 Task: Create a due date automation trigger when advanced on, on the monday after a card is due add basic assigned only to member @aryan at 11:00 AM.
Action: Mouse moved to (1096, 325)
Screenshot: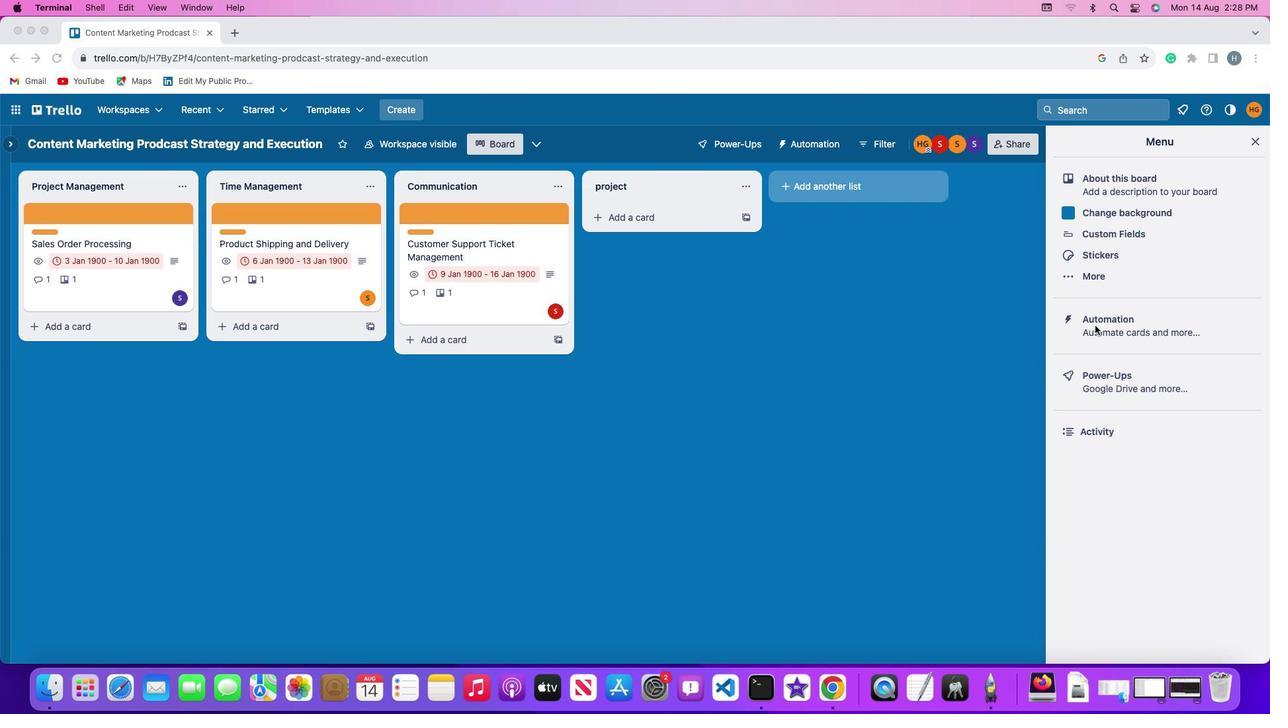 
Action: Mouse pressed left at (1096, 325)
Screenshot: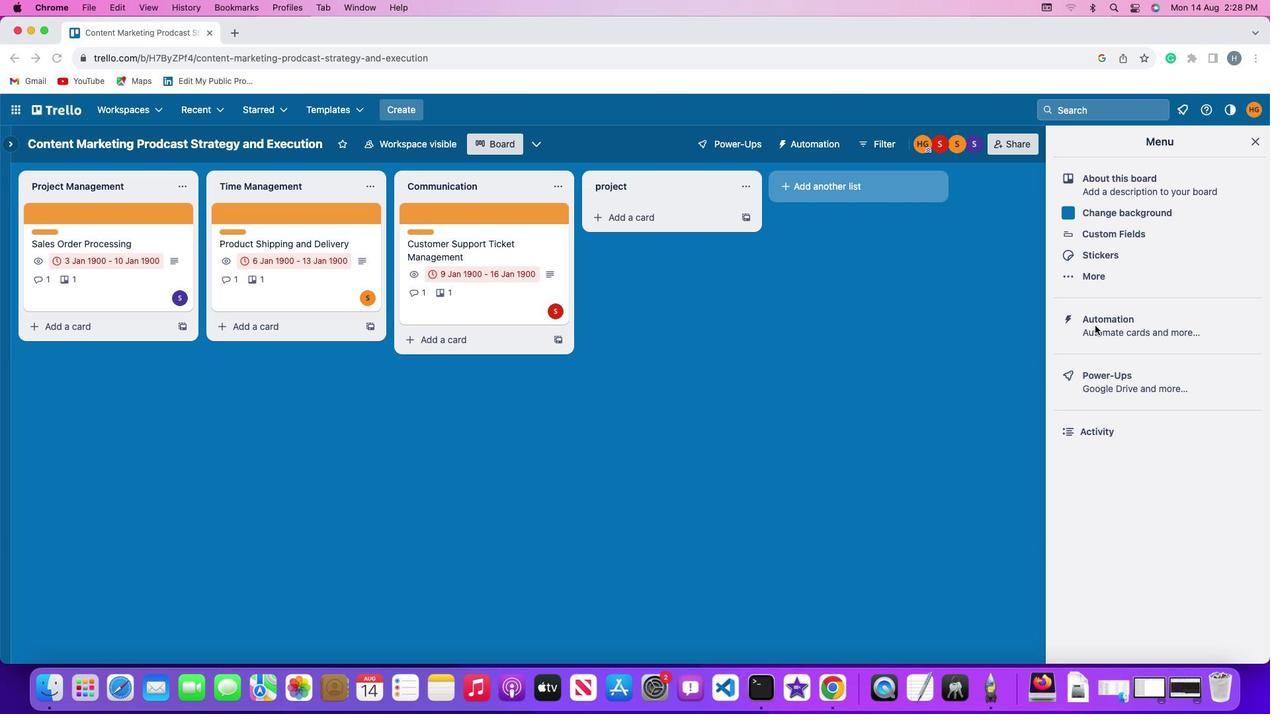 
Action: Mouse pressed left at (1096, 325)
Screenshot: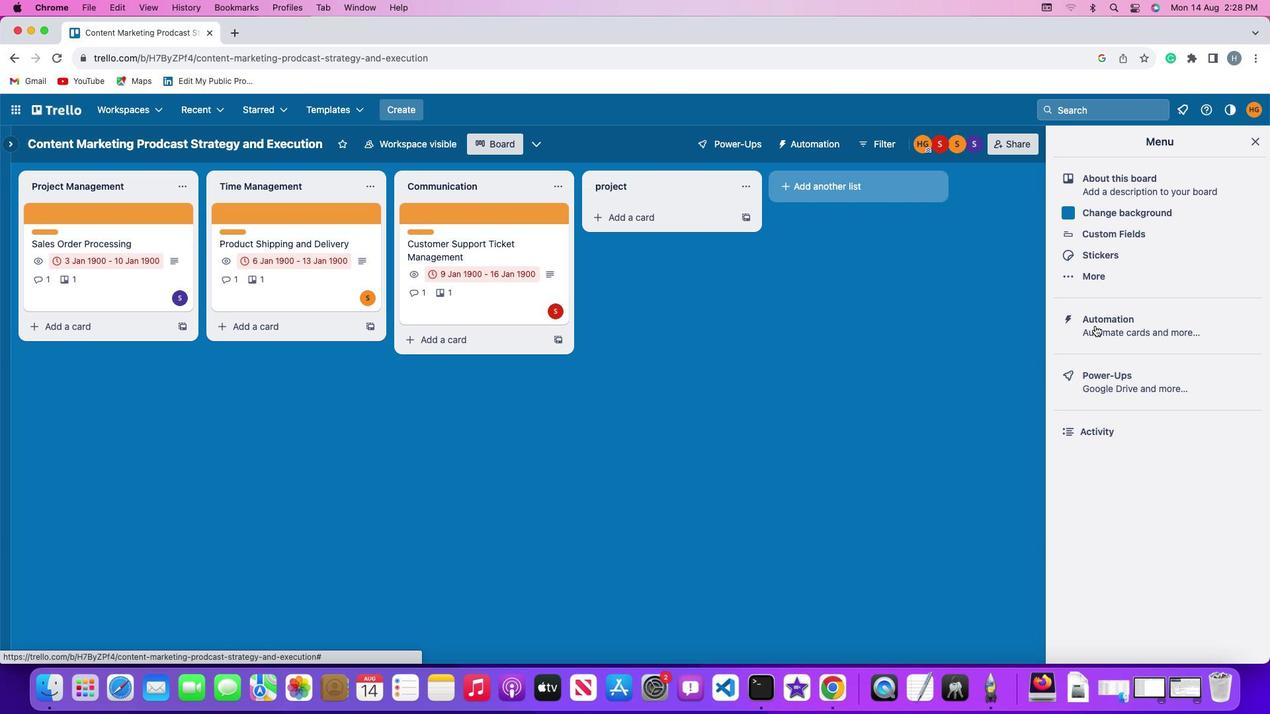 
Action: Mouse moved to (102, 319)
Screenshot: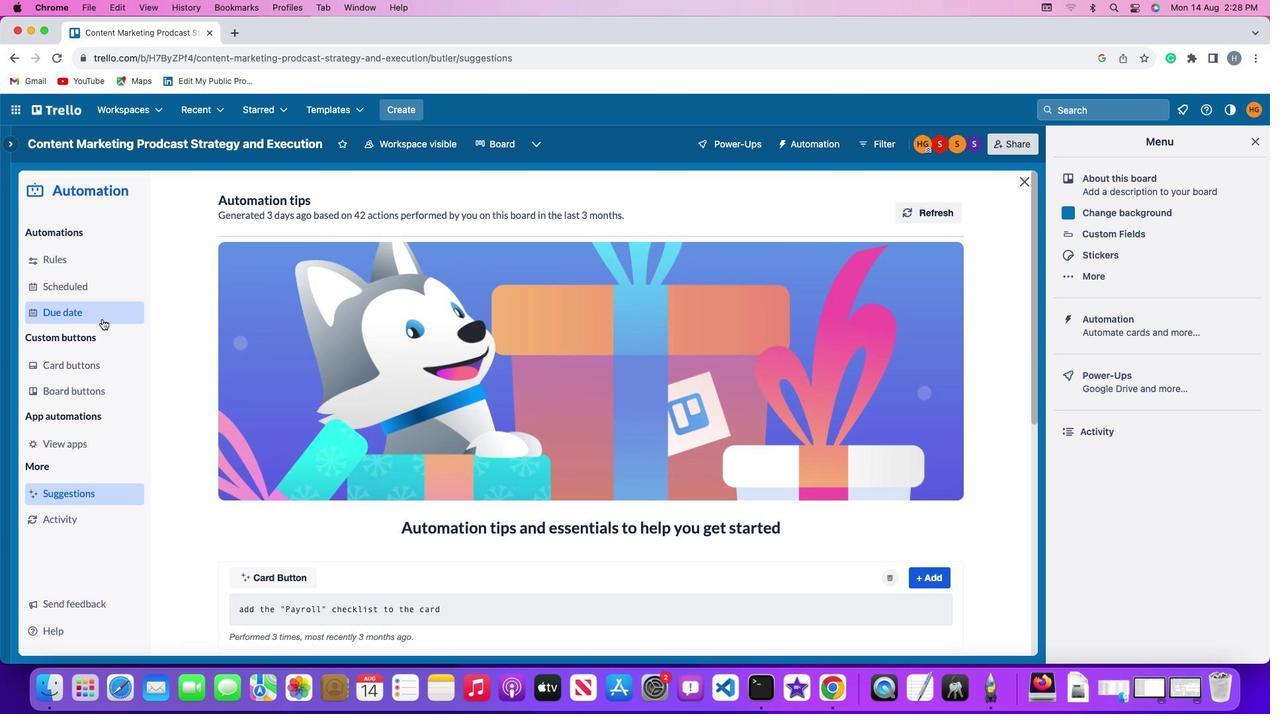 
Action: Mouse pressed left at (102, 319)
Screenshot: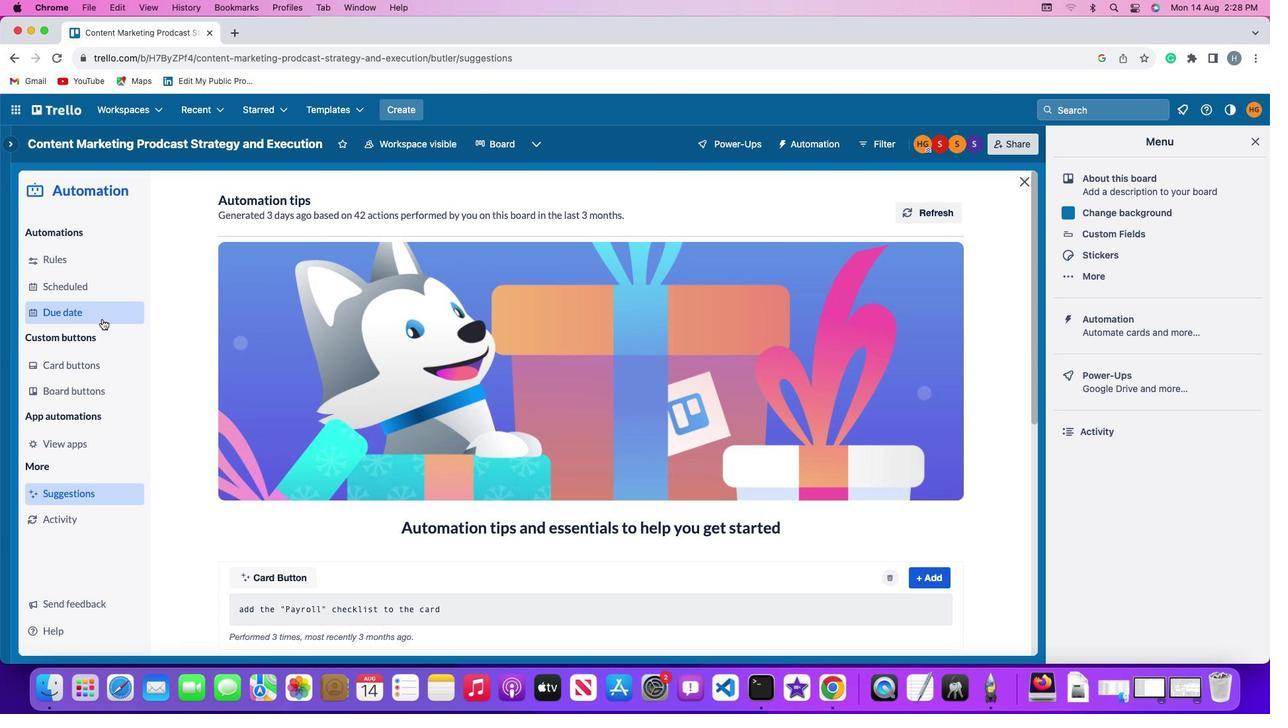 
Action: Mouse moved to (886, 203)
Screenshot: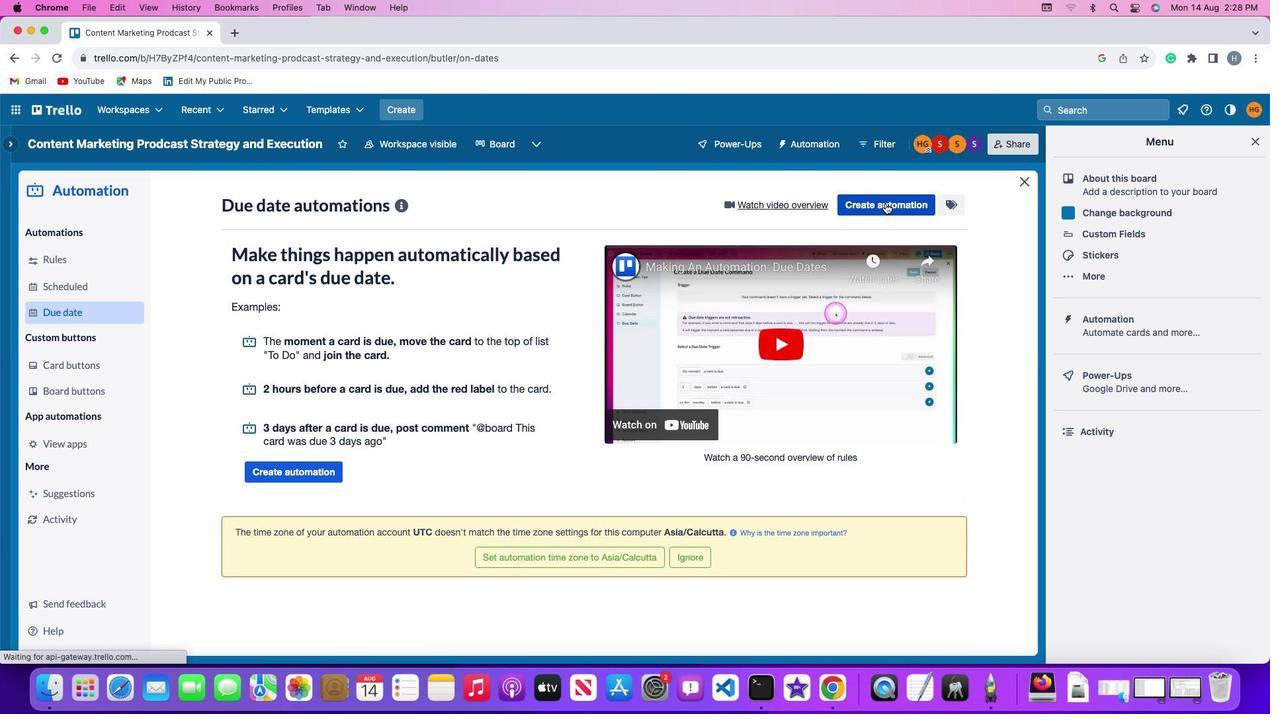 
Action: Mouse pressed left at (886, 203)
Screenshot: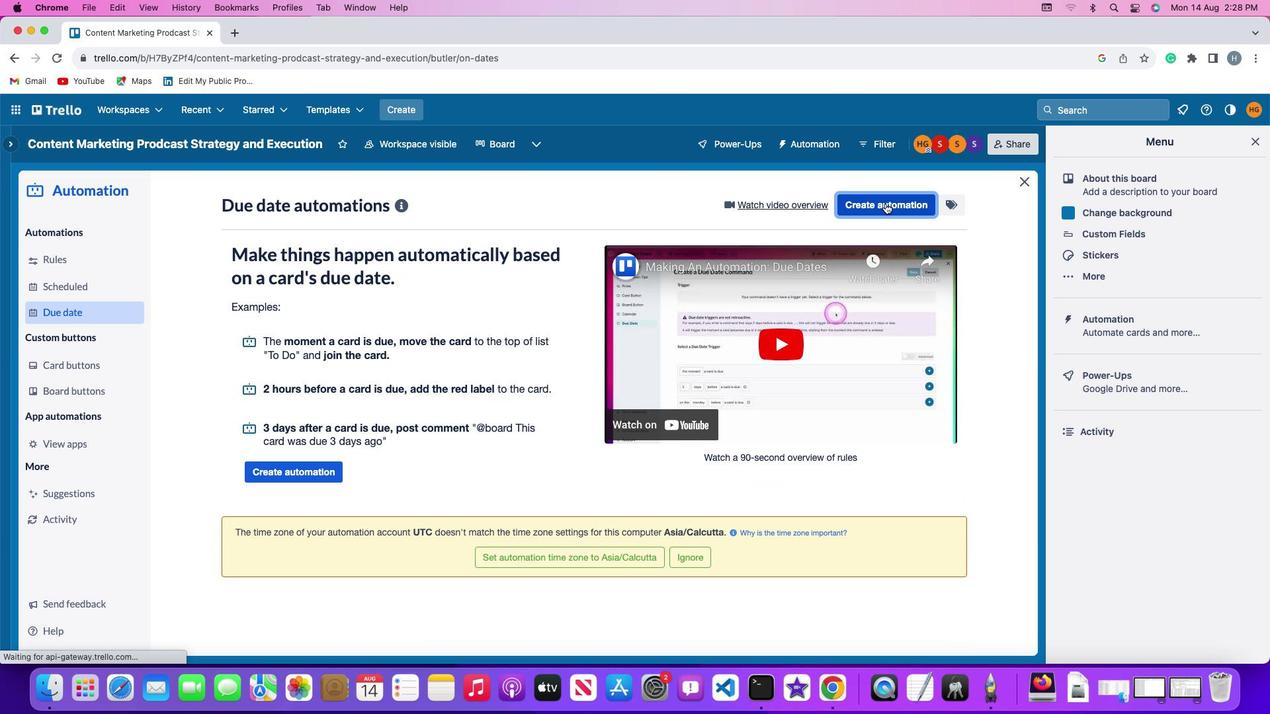 
Action: Mouse moved to (330, 335)
Screenshot: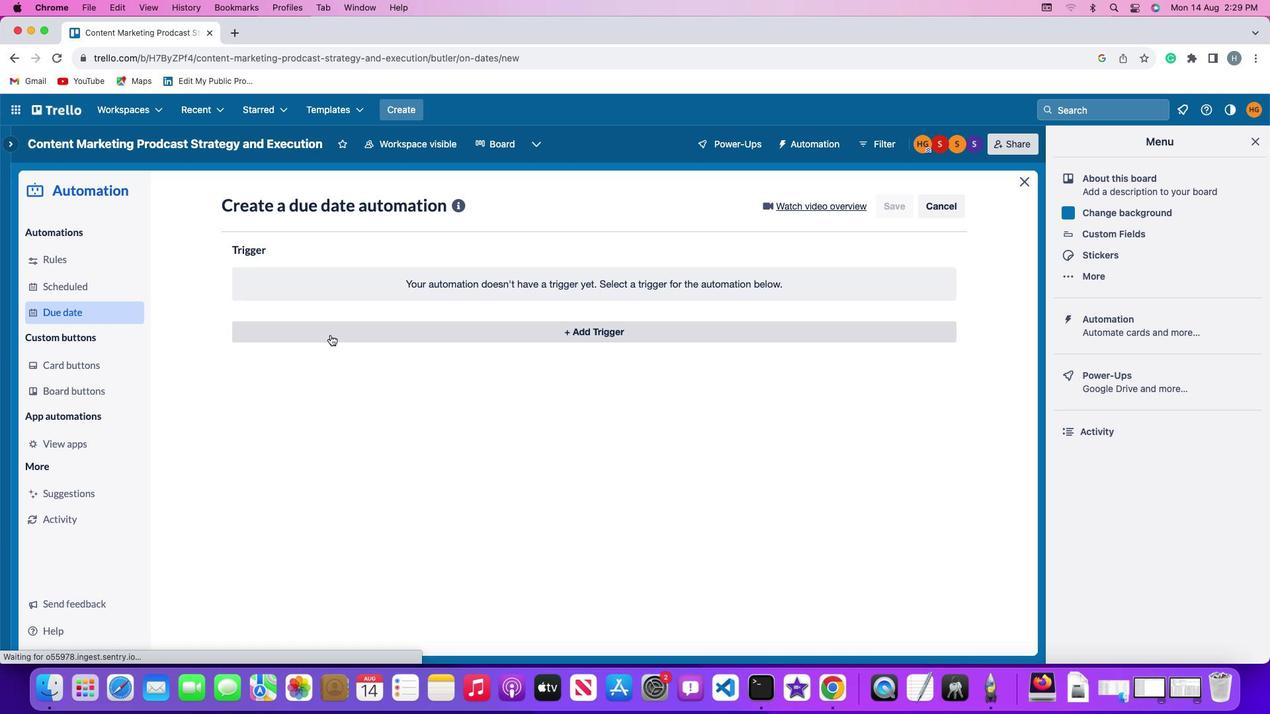 
Action: Mouse pressed left at (330, 335)
Screenshot: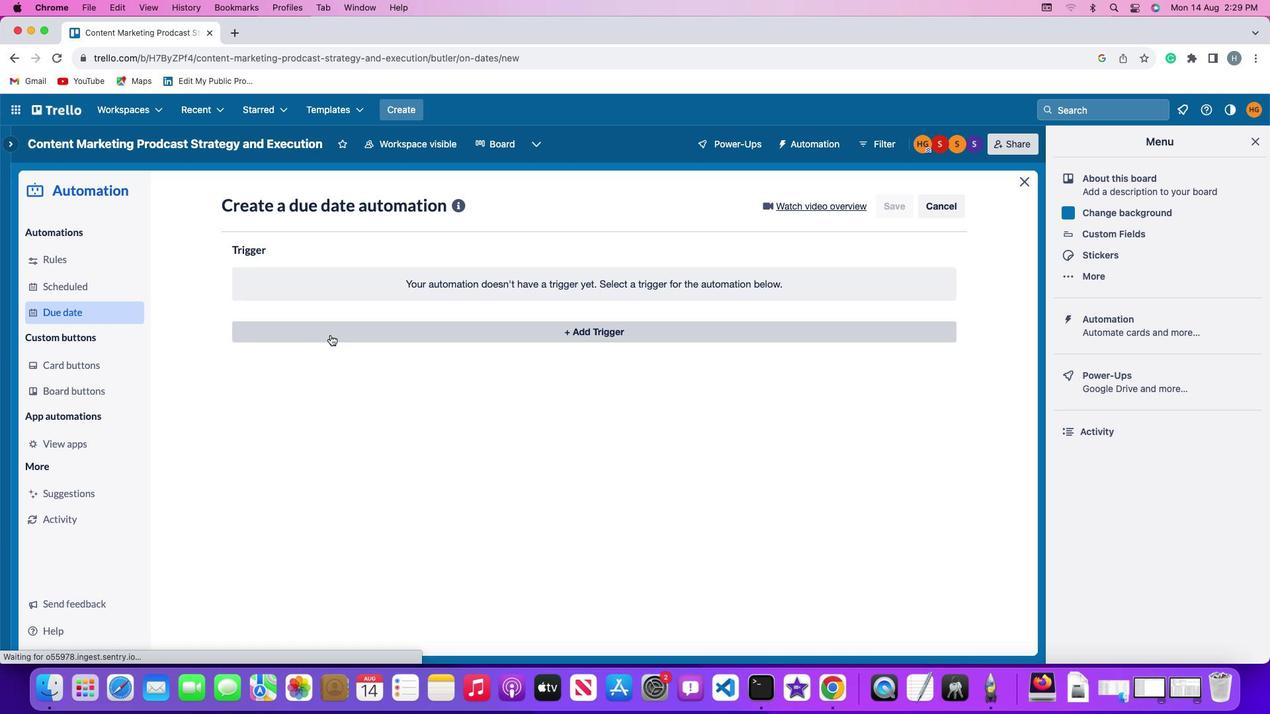 
Action: Mouse moved to (281, 580)
Screenshot: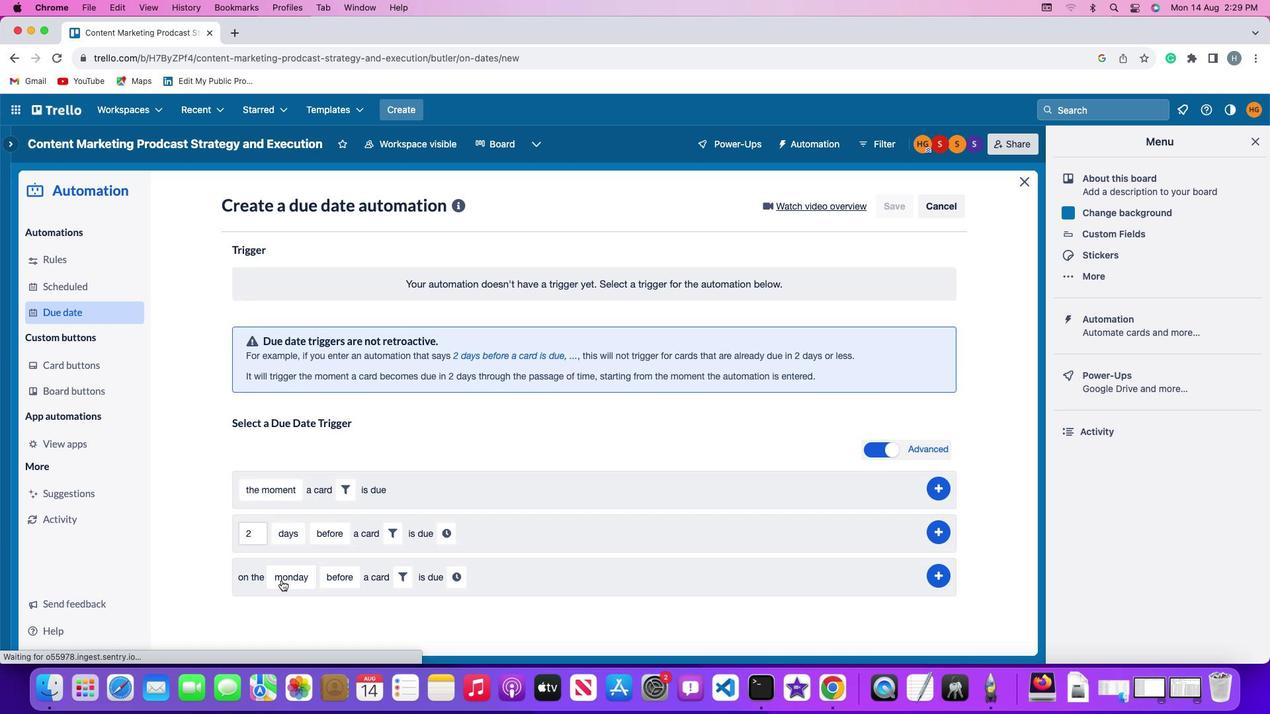 
Action: Mouse pressed left at (281, 580)
Screenshot: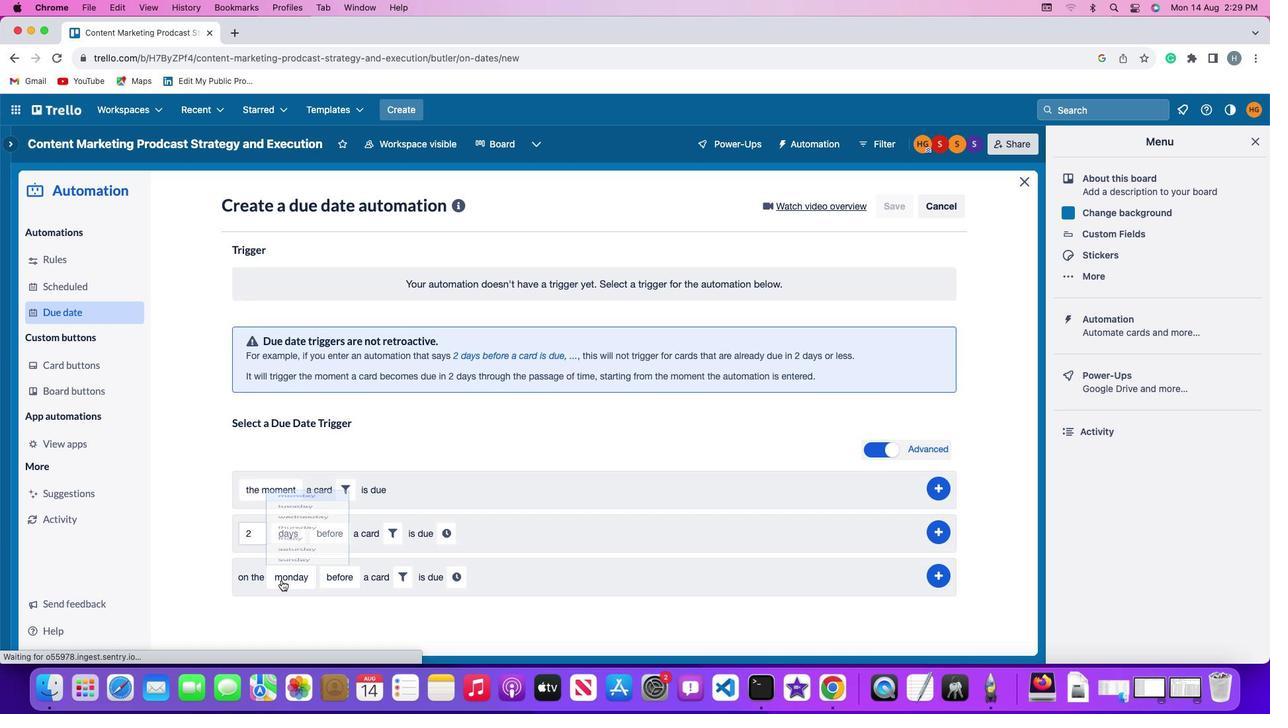 
Action: Mouse moved to (314, 389)
Screenshot: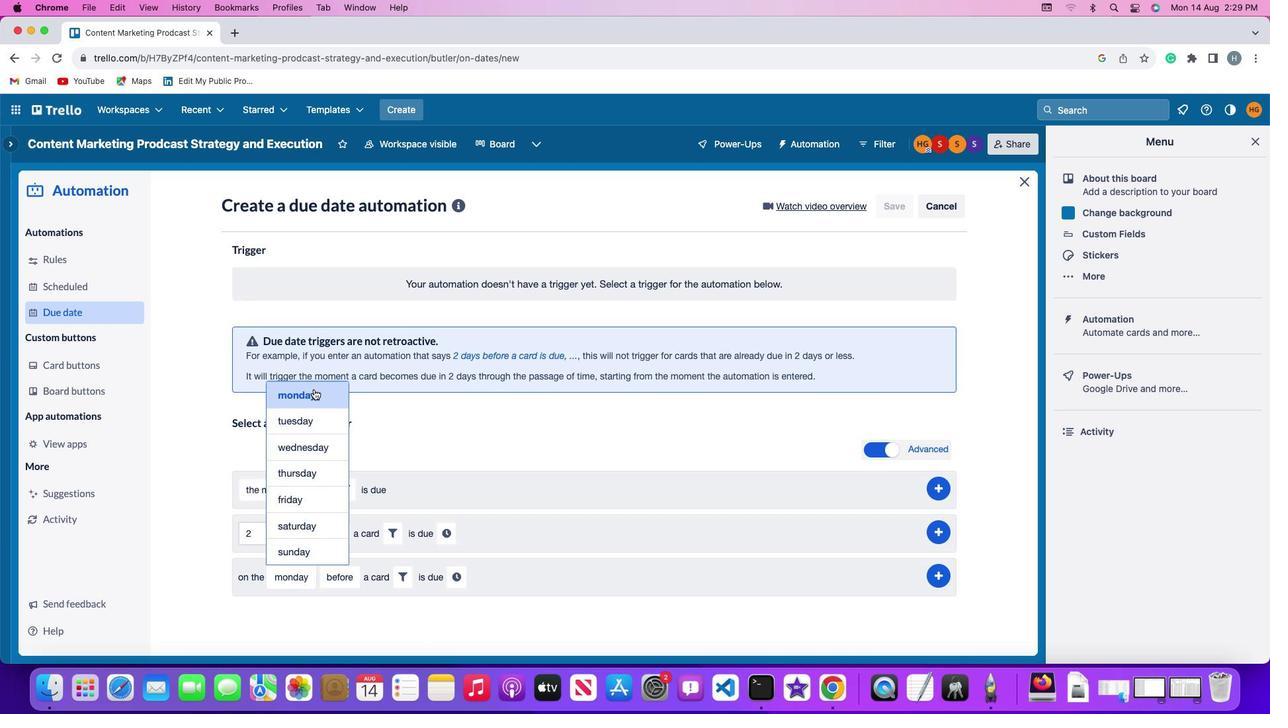 
Action: Mouse pressed left at (314, 389)
Screenshot: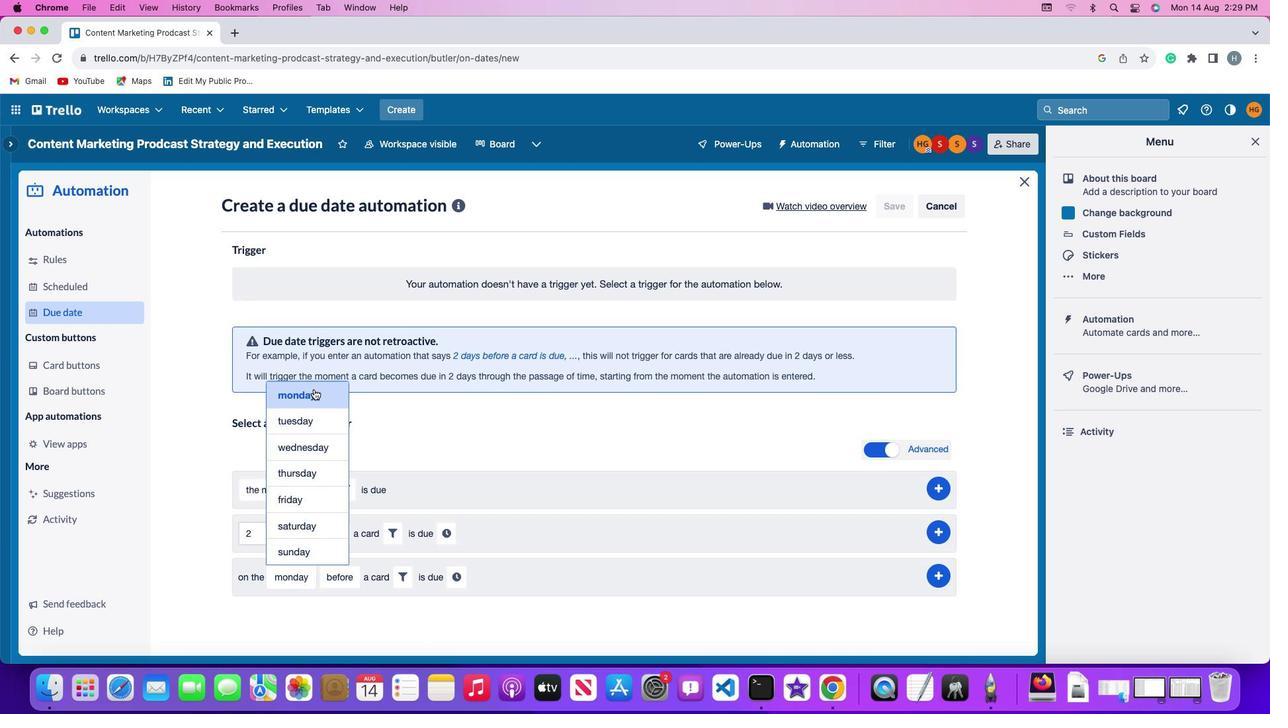 
Action: Mouse moved to (332, 570)
Screenshot: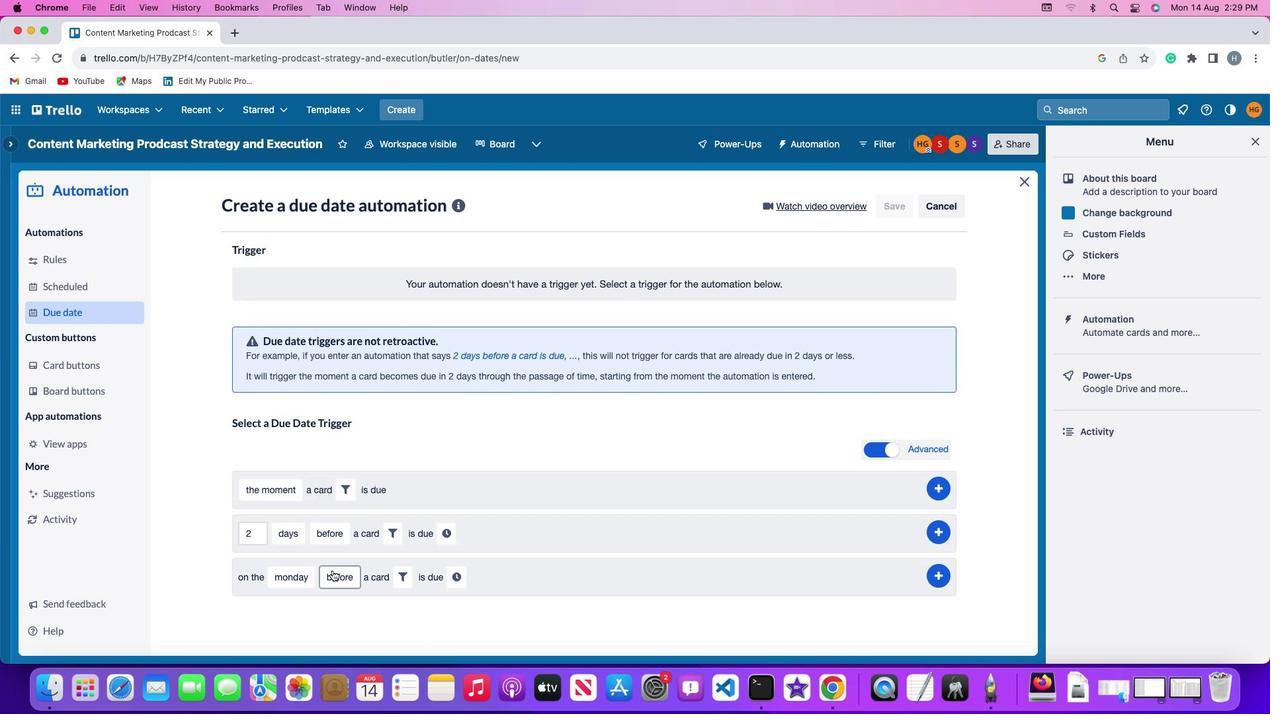 
Action: Mouse pressed left at (332, 570)
Screenshot: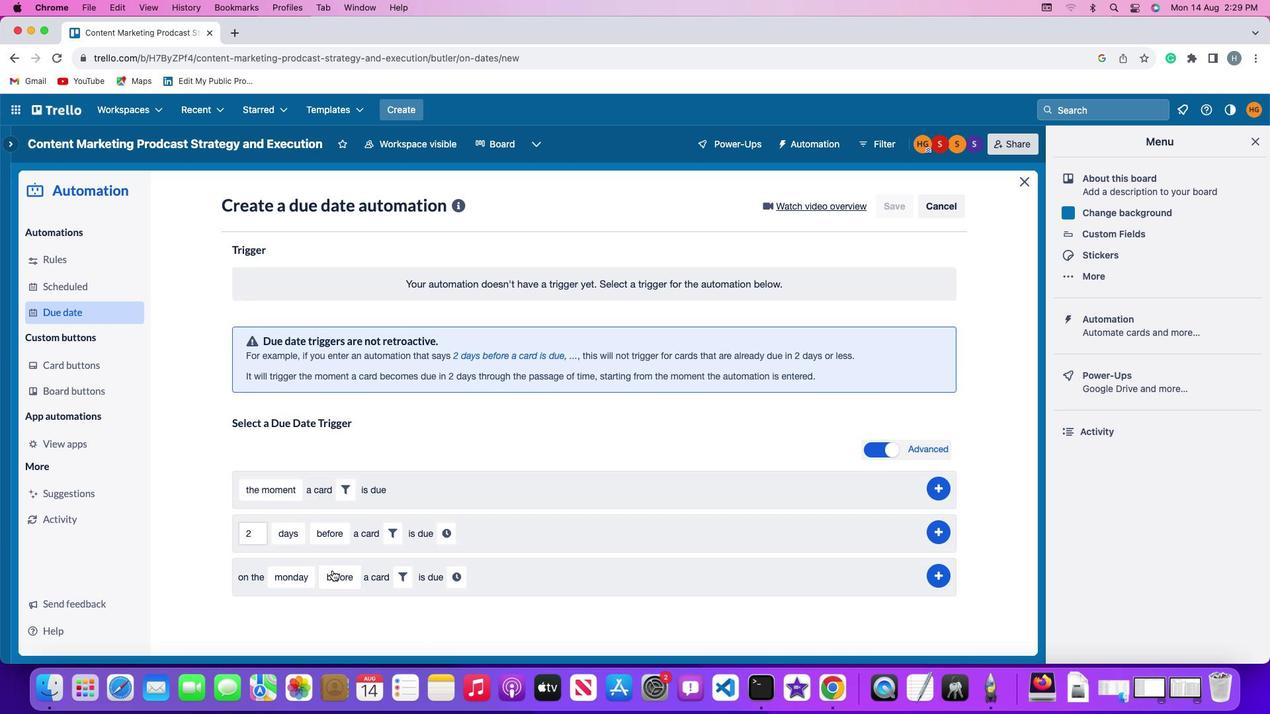 
Action: Mouse moved to (353, 503)
Screenshot: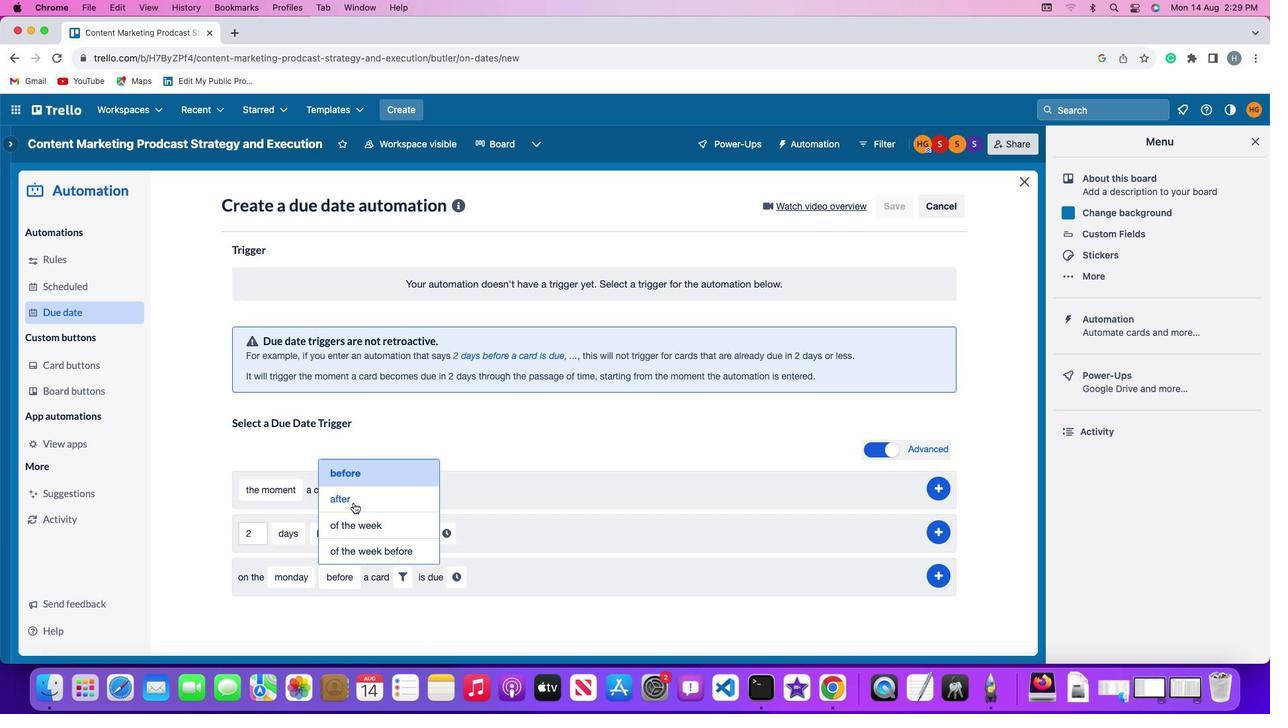 
Action: Mouse pressed left at (353, 503)
Screenshot: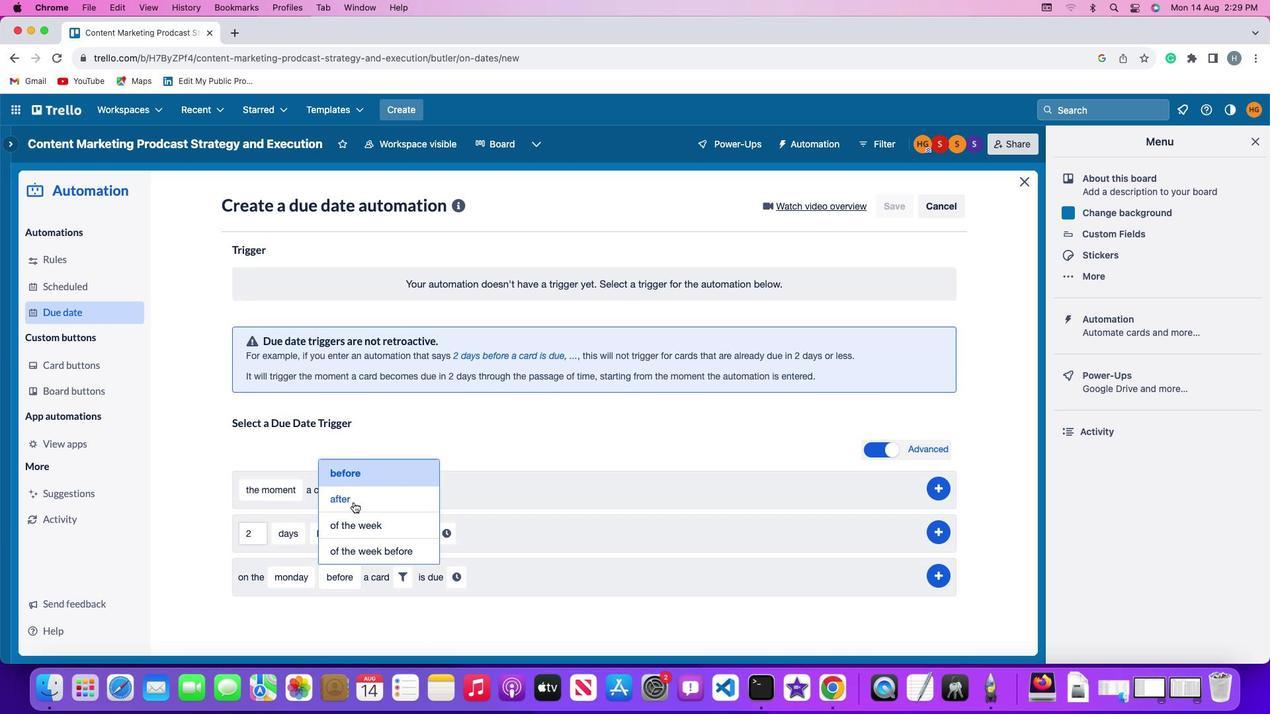 
Action: Mouse moved to (392, 584)
Screenshot: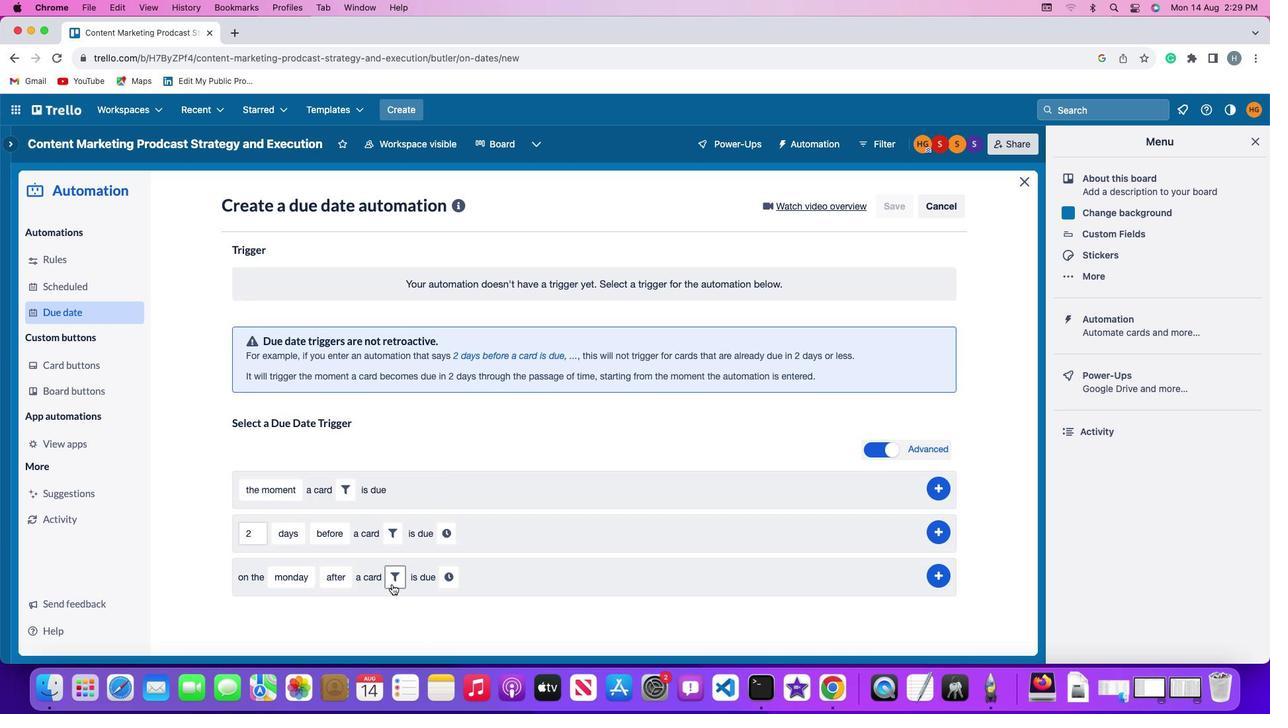 
Action: Mouse pressed left at (392, 584)
Screenshot: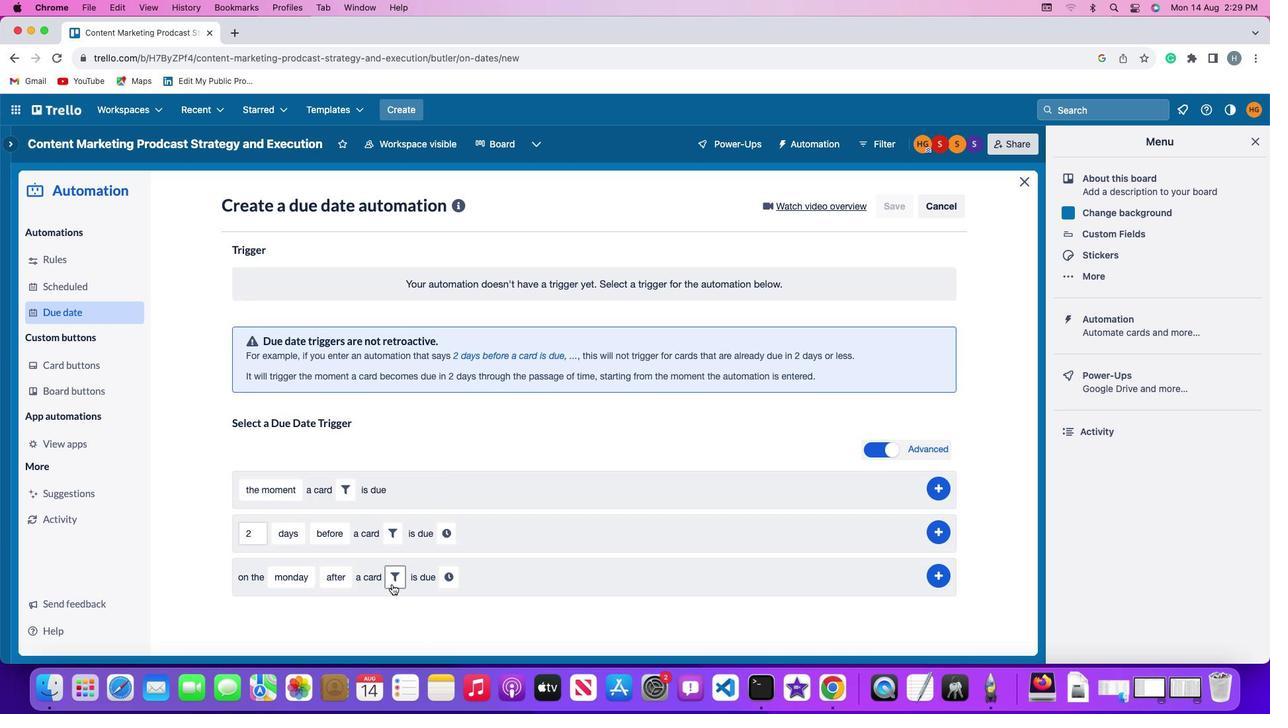 
Action: Mouse moved to (369, 624)
Screenshot: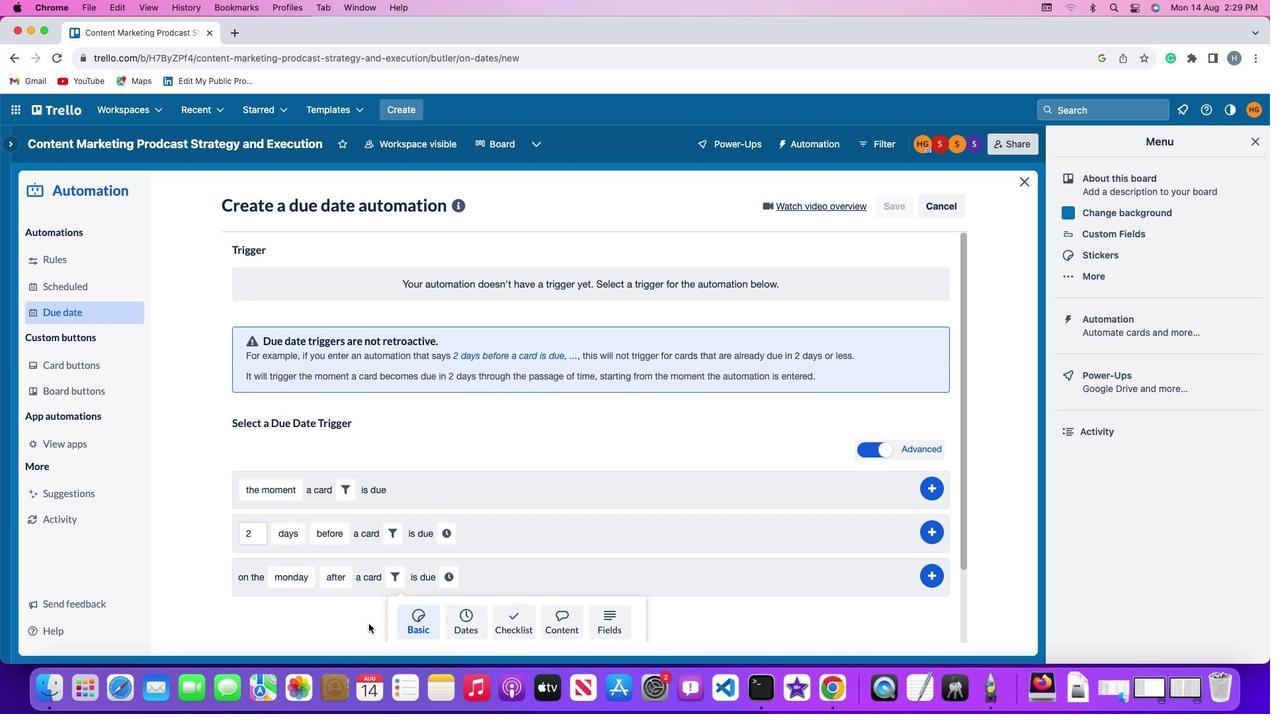 
Action: Mouse scrolled (369, 624) with delta (0, 0)
Screenshot: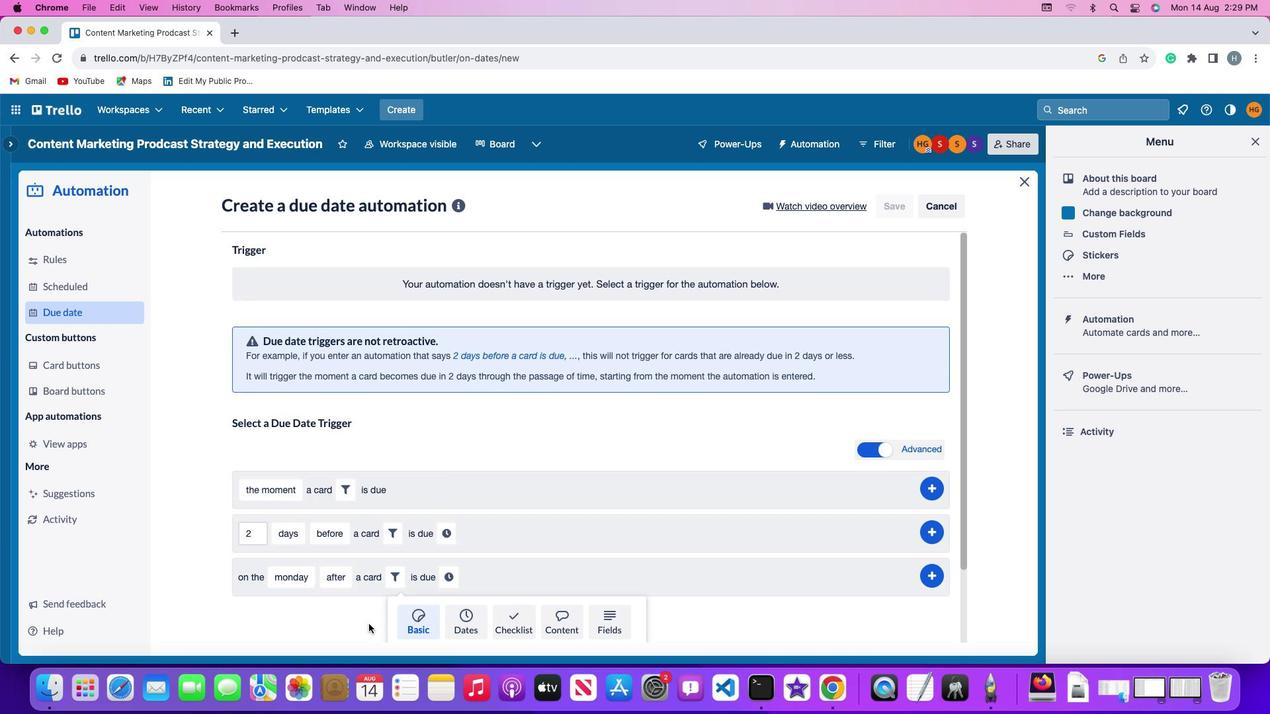
Action: Mouse scrolled (369, 624) with delta (0, 0)
Screenshot: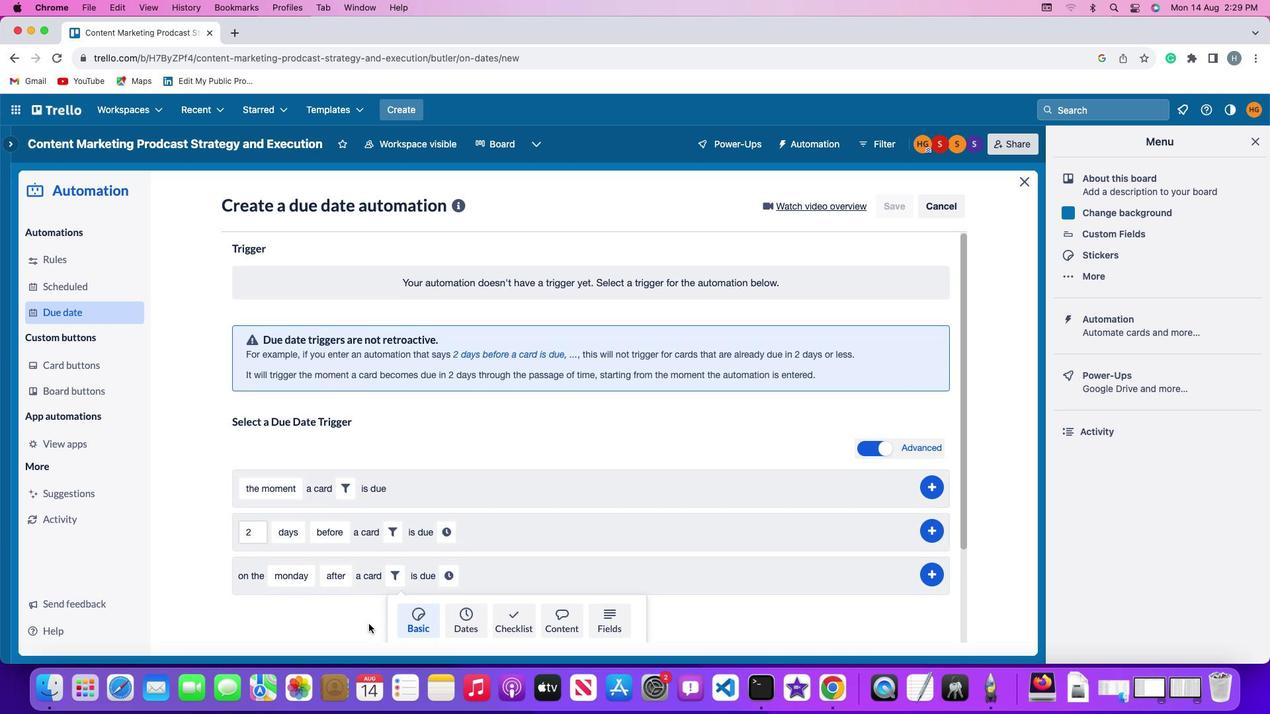 
Action: Mouse scrolled (369, 624) with delta (0, -1)
Screenshot: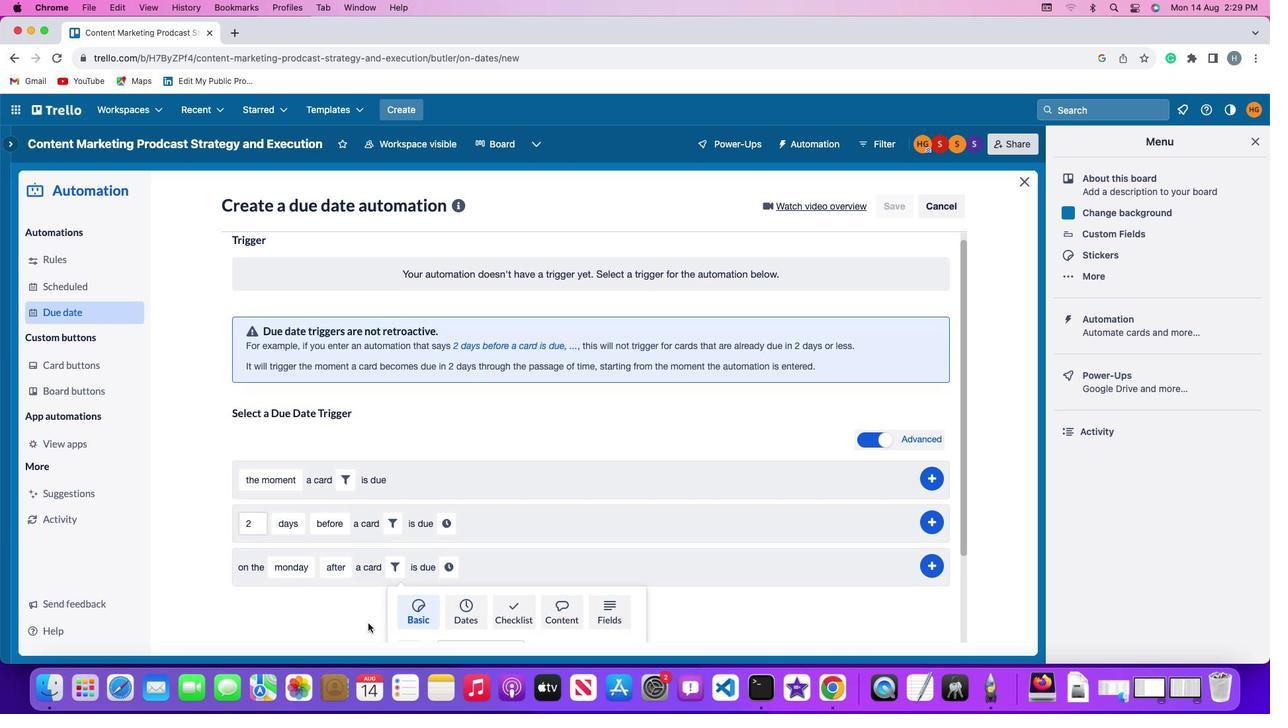 
Action: Mouse moved to (368, 622)
Screenshot: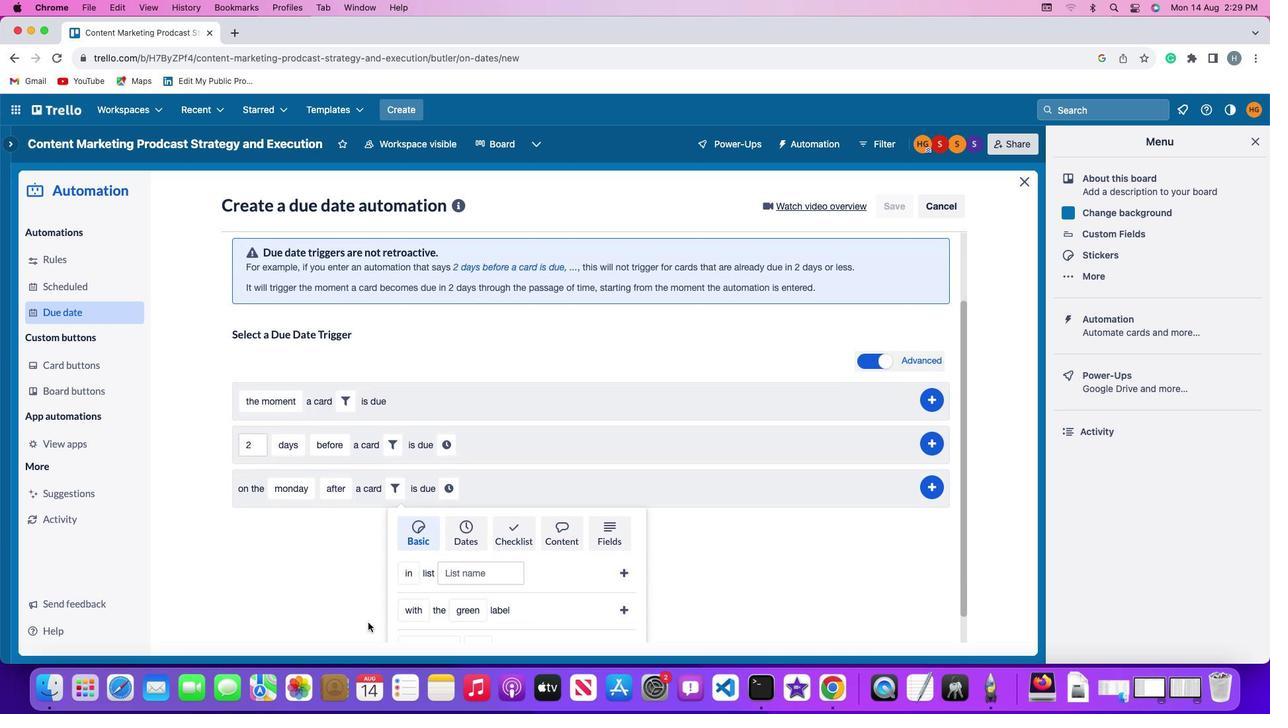 
Action: Mouse scrolled (368, 622) with delta (0, 0)
Screenshot: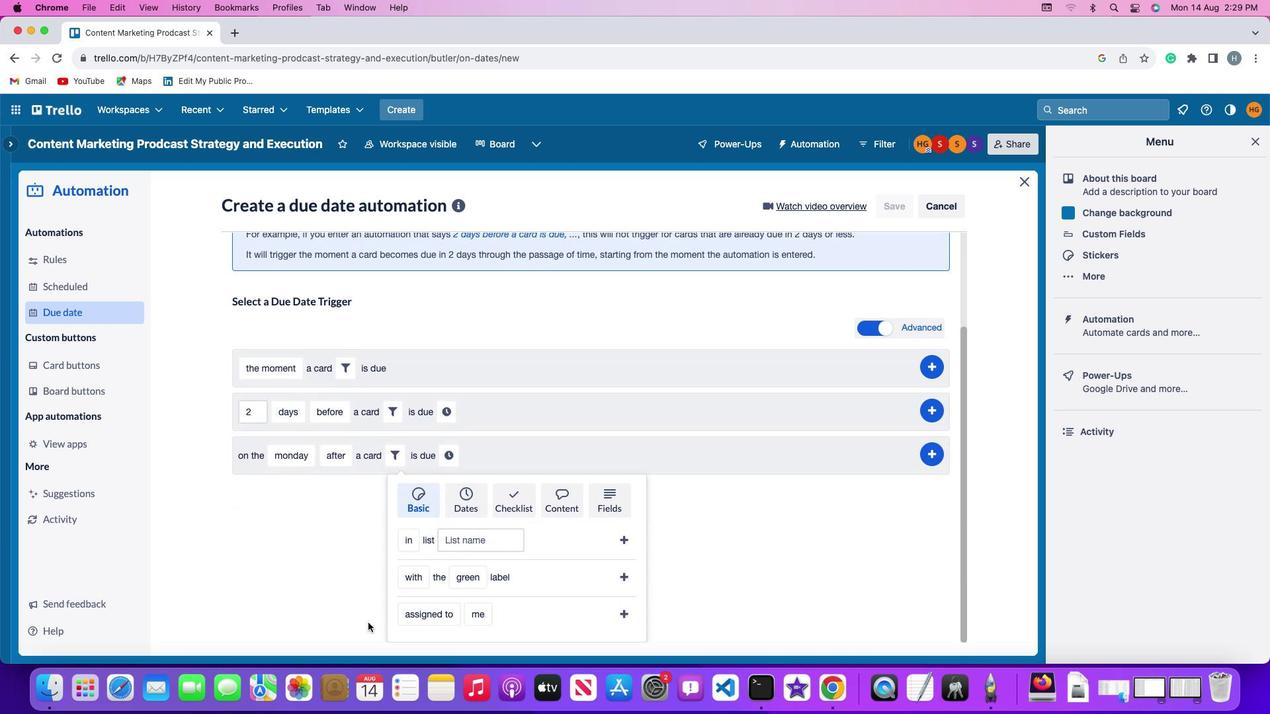 
Action: Mouse scrolled (368, 622) with delta (0, 0)
Screenshot: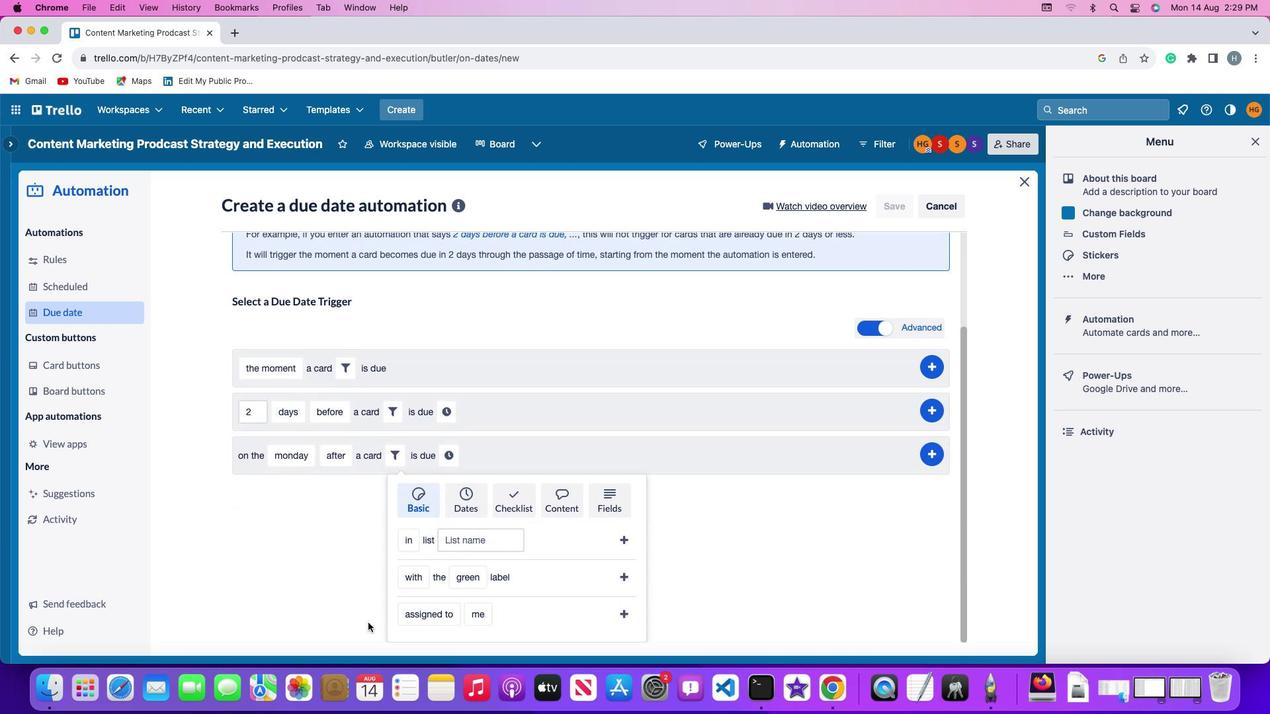 
Action: Mouse scrolled (368, 622) with delta (0, -1)
Screenshot: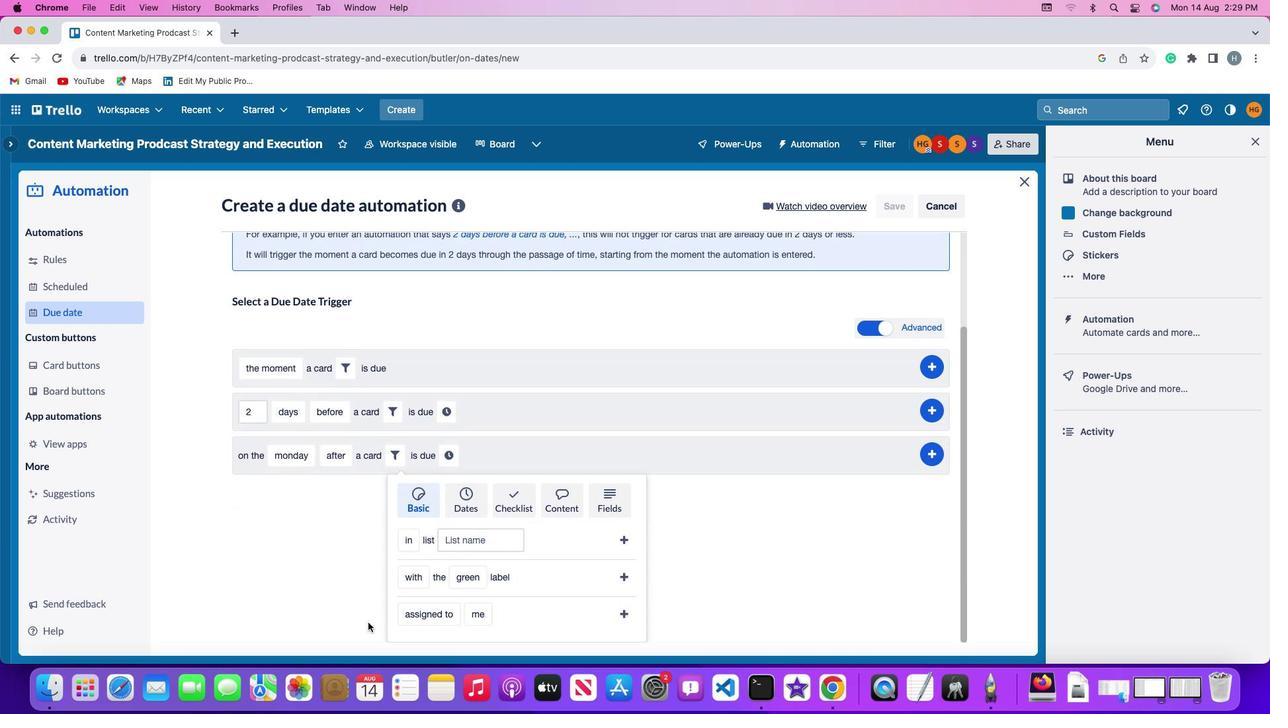 
Action: Mouse scrolled (368, 622) with delta (0, -3)
Screenshot: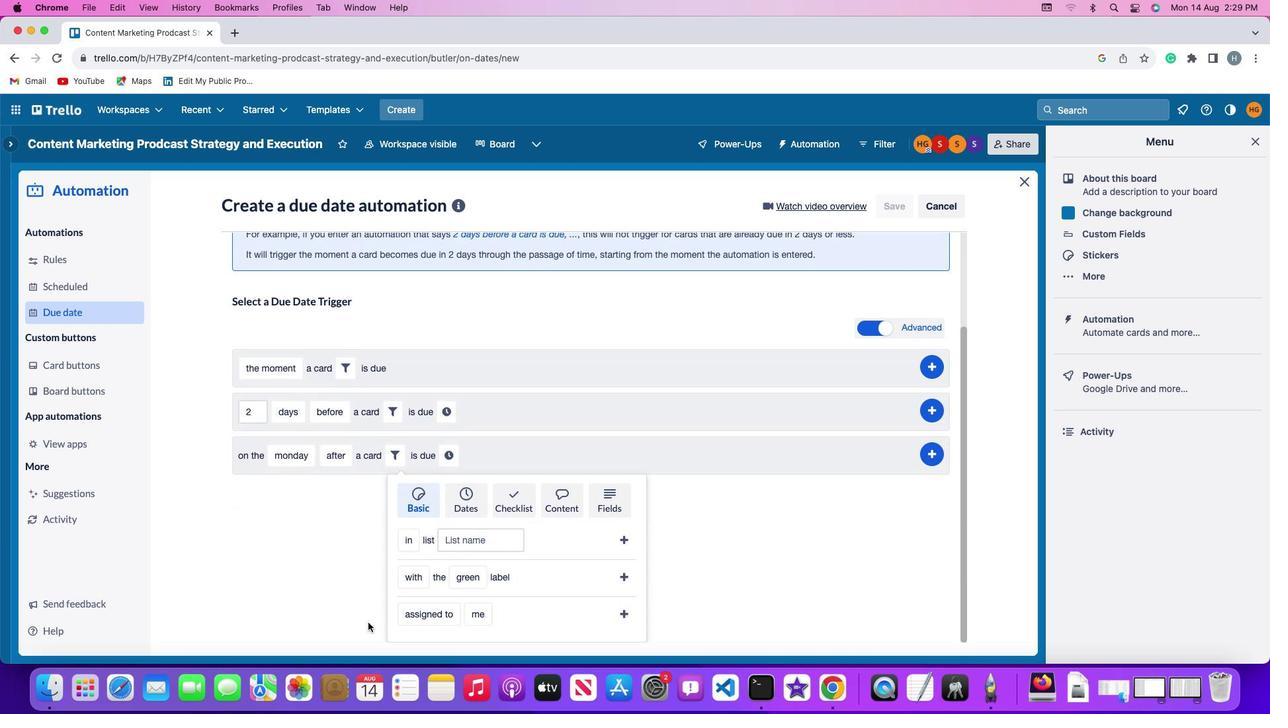 
Action: Mouse moved to (422, 616)
Screenshot: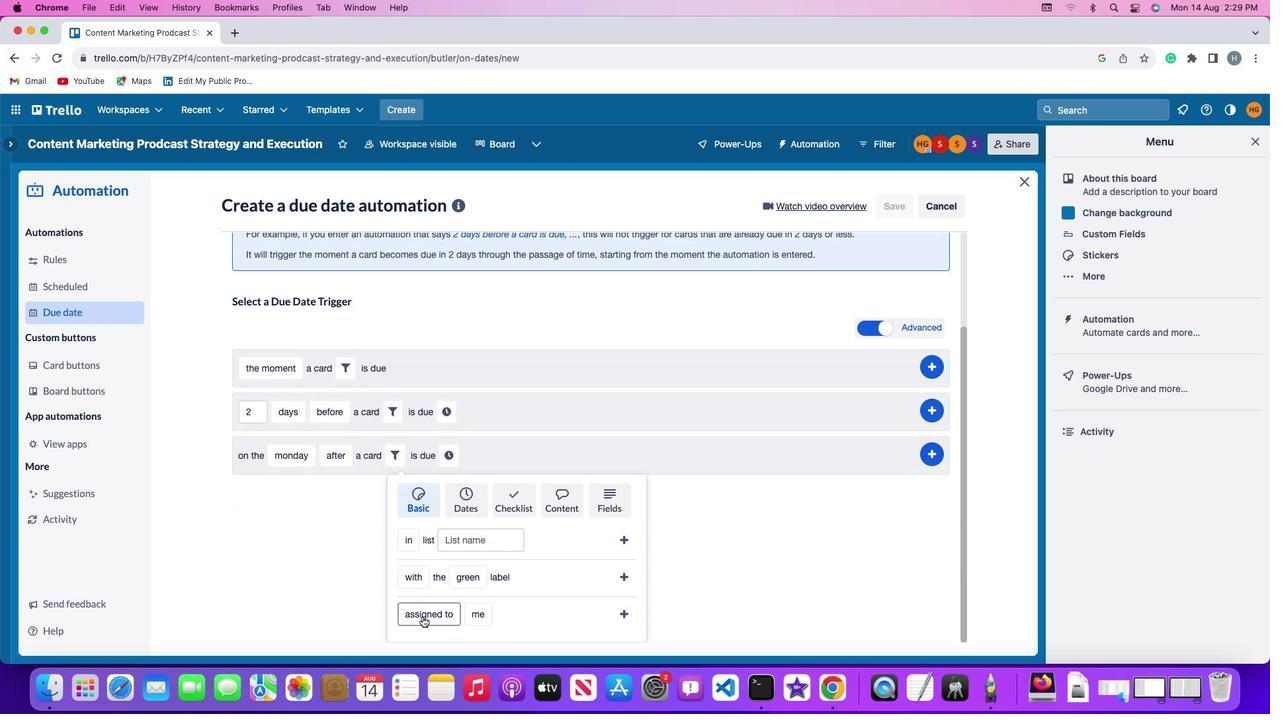 
Action: Mouse pressed left at (422, 616)
Screenshot: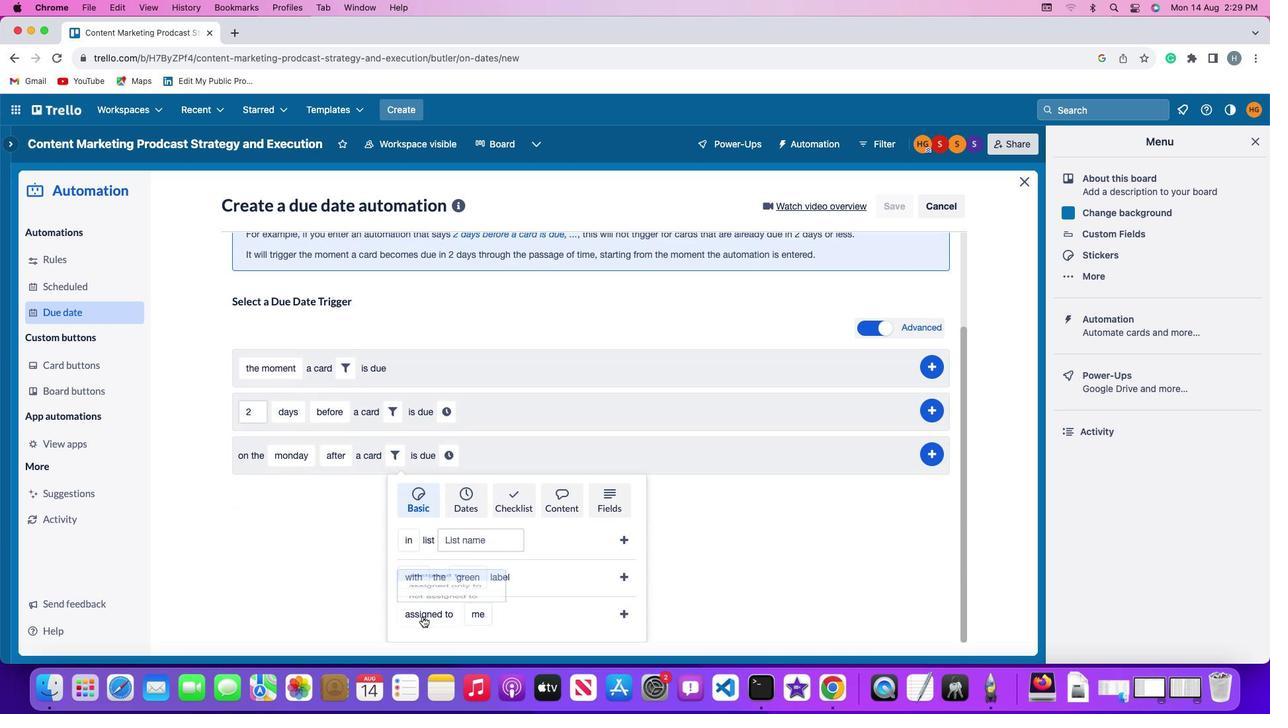 
Action: Mouse moved to (439, 559)
Screenshot: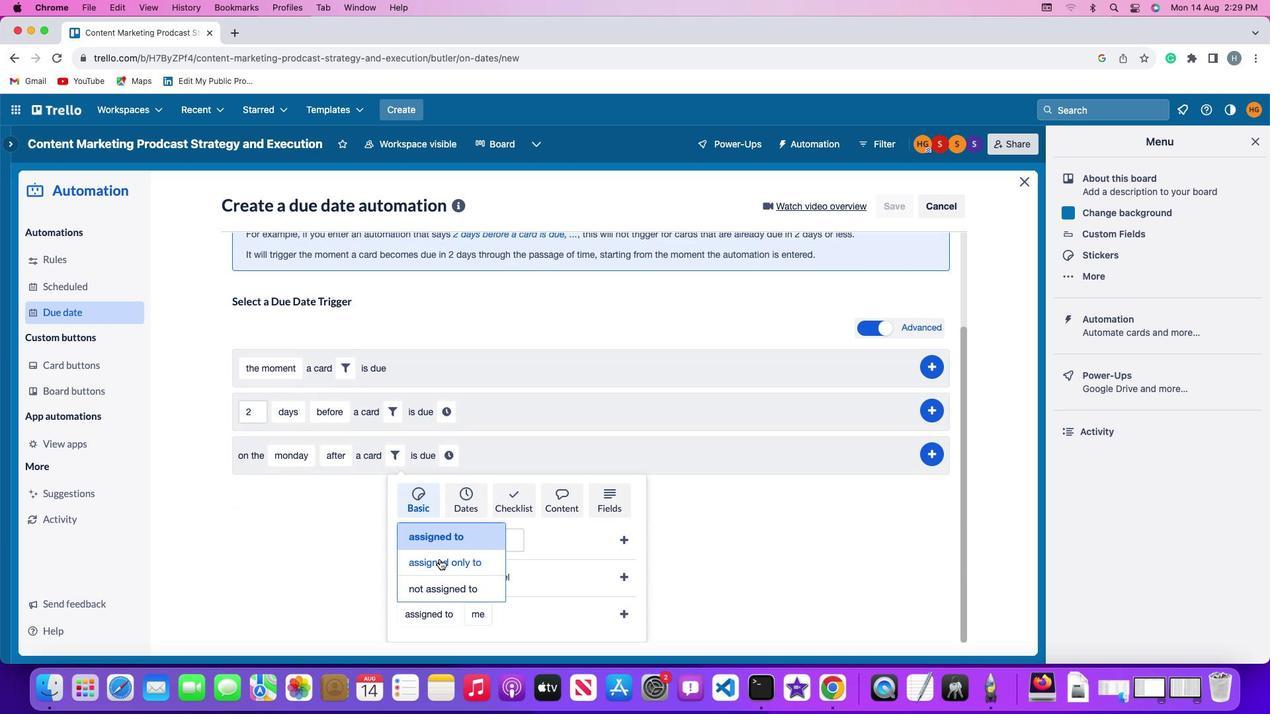 
Action: Mouse pressed left at (439, 559)
Screenshot: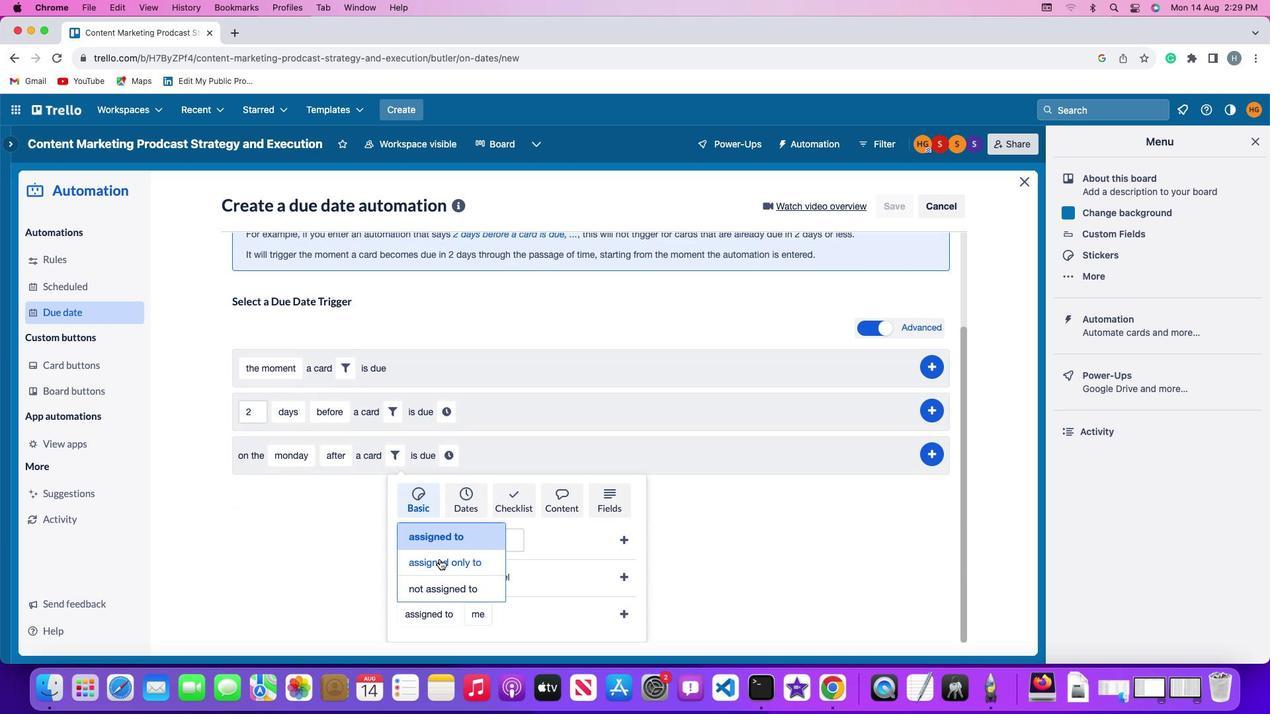 
Action: Mouse moved to (500, 615)
Screenshot: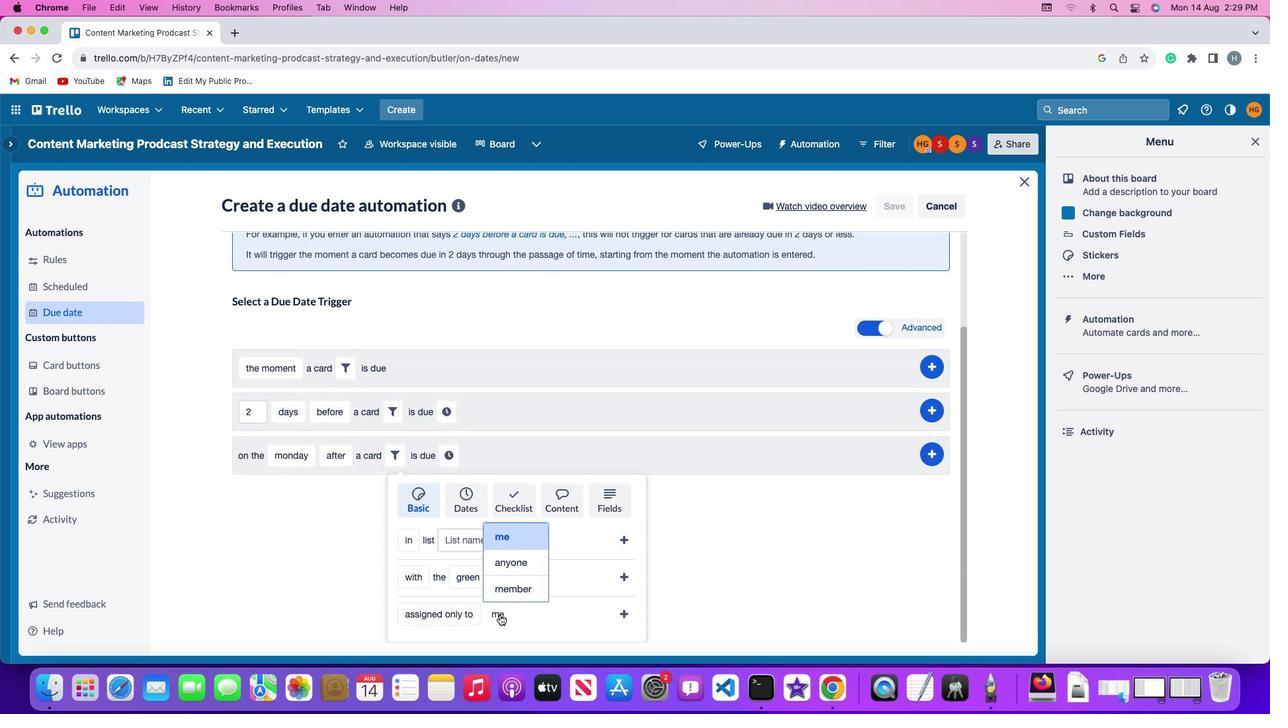 
Action: Mouse pressed left at (500, 615)
Screenshot: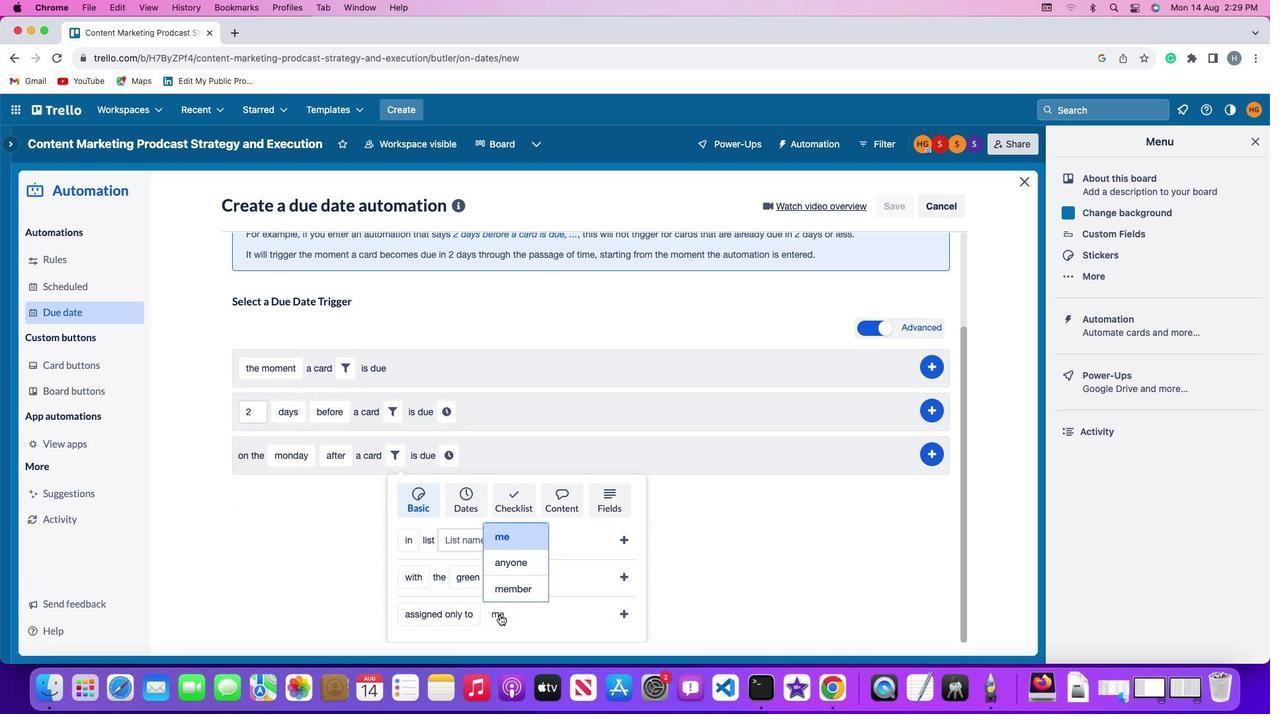 
Action: Mouse moved to (507, 585)
Screenshot: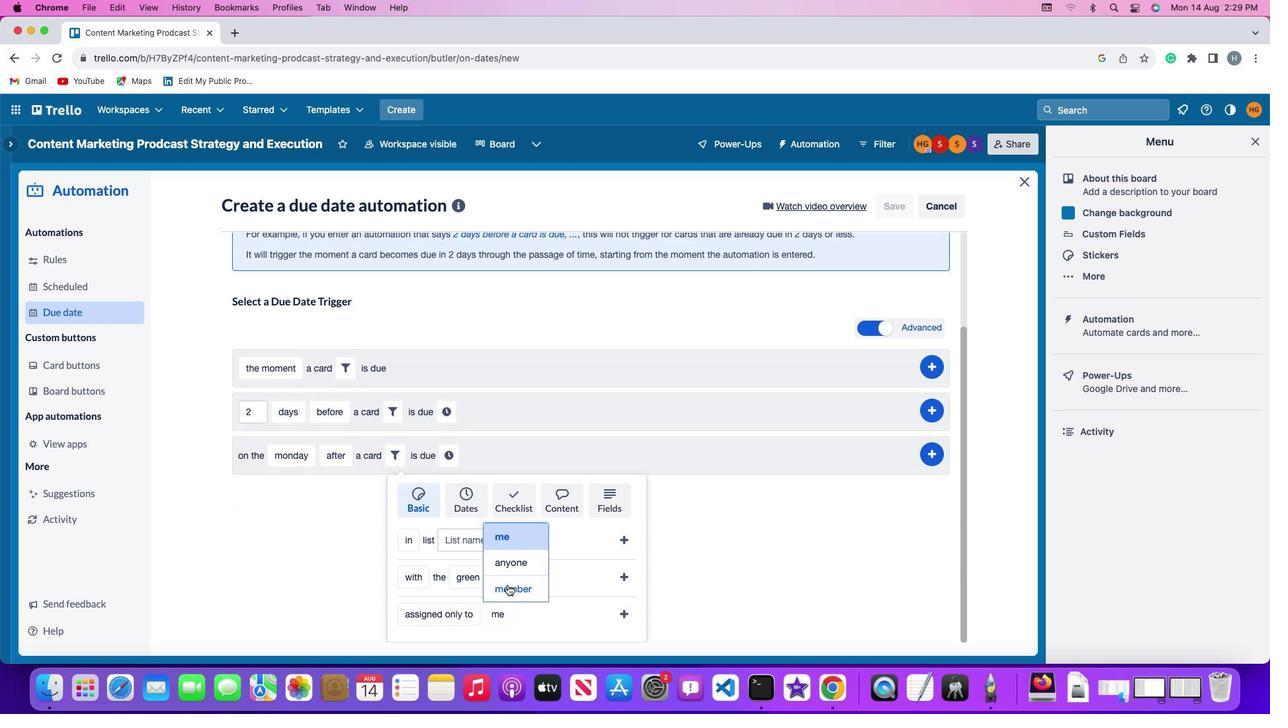 
Action: Mouse pressed left at (507, 585)
Screenshot: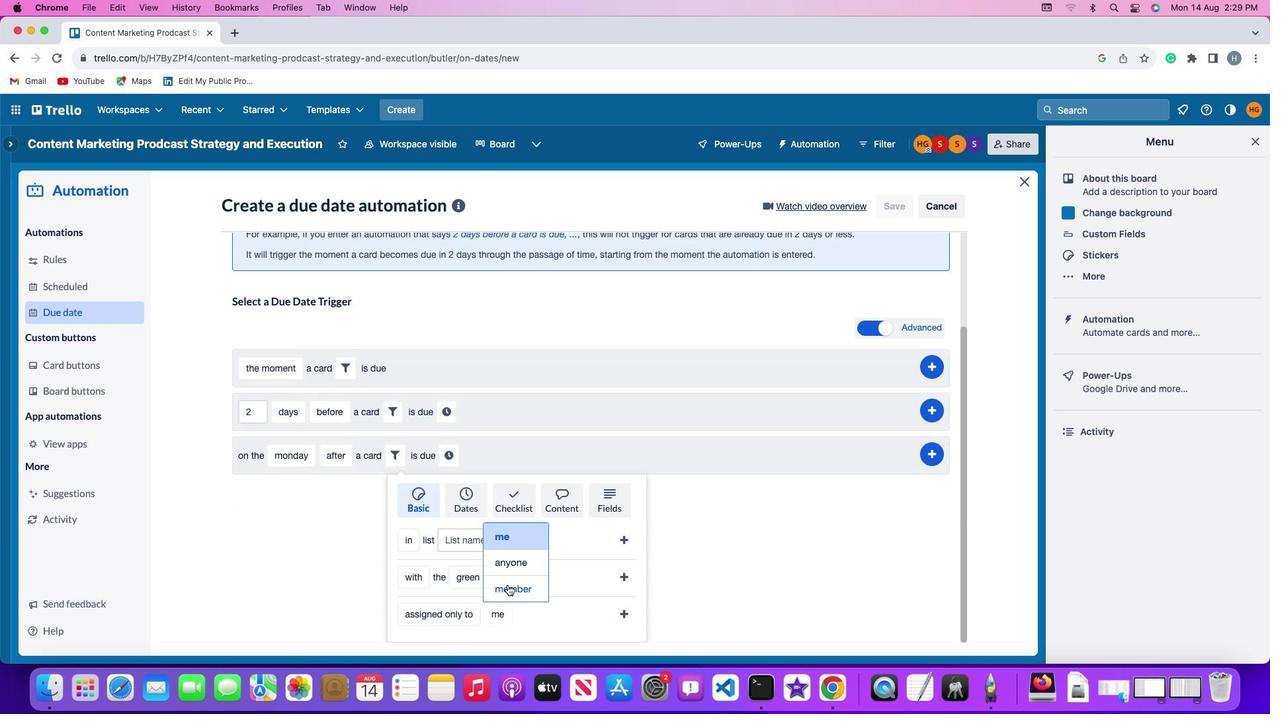 
Action: Mouse moved to (569, 614)
Screenshot: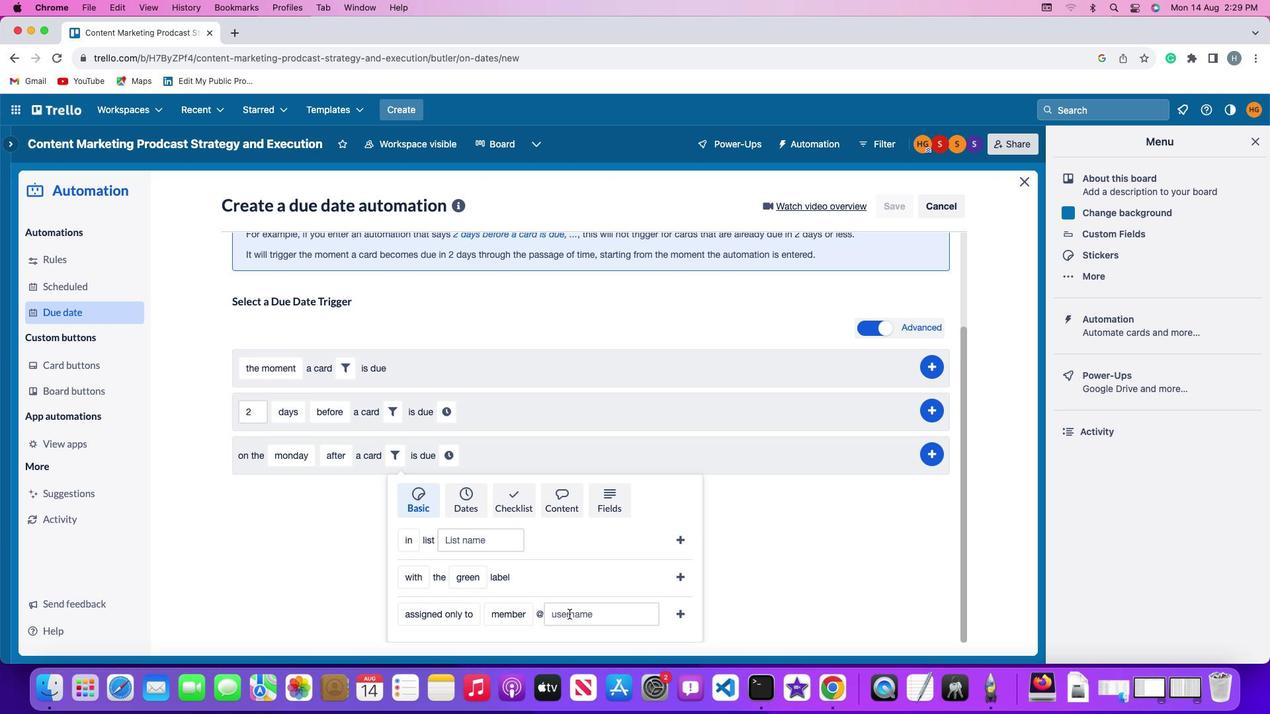 
Action: Mouse pressed left at (569, 614)
Screenshot: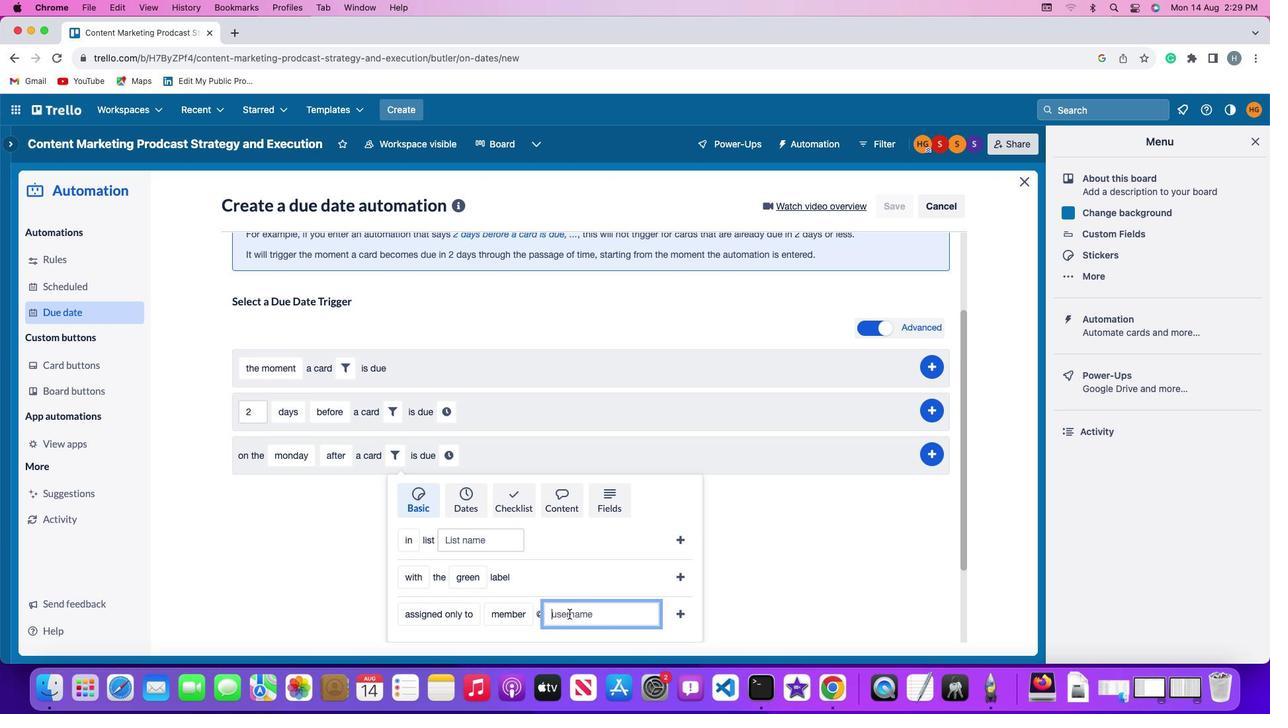 
Action: Key pressed 'a''r''y''a''n'
Screenshot: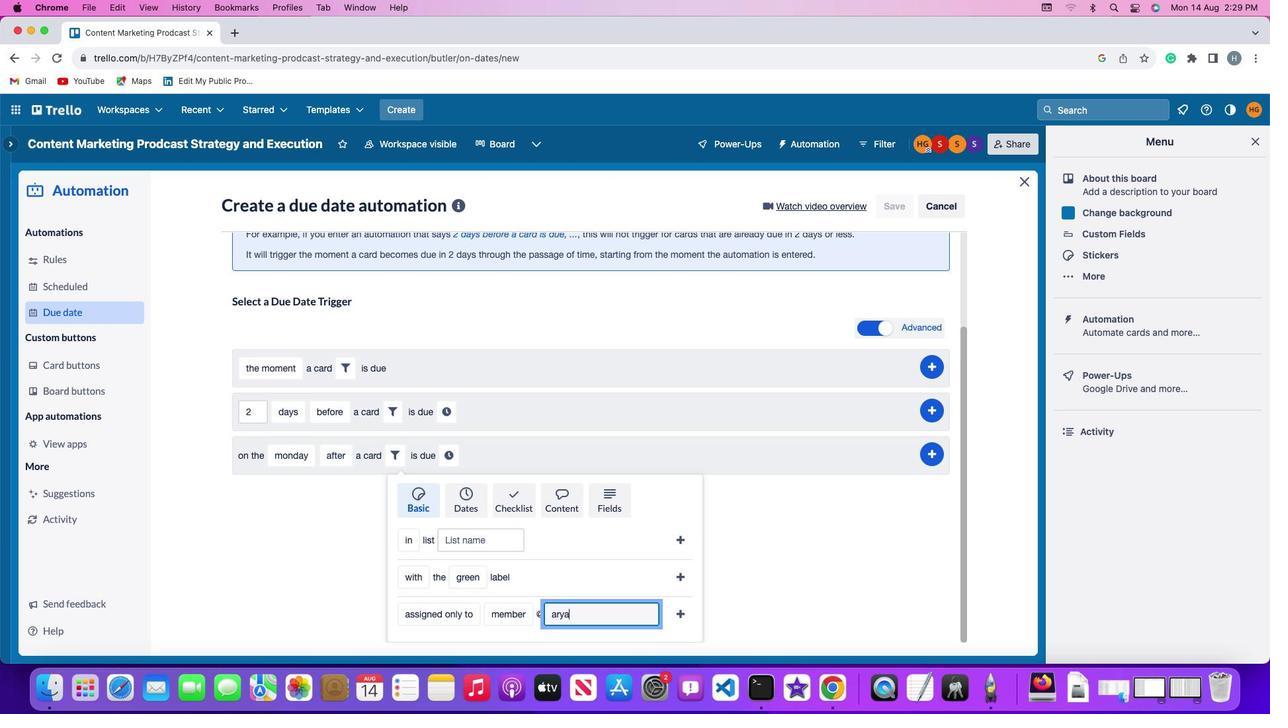 
Action: Mouse moved to (677, 614)
Screenshot: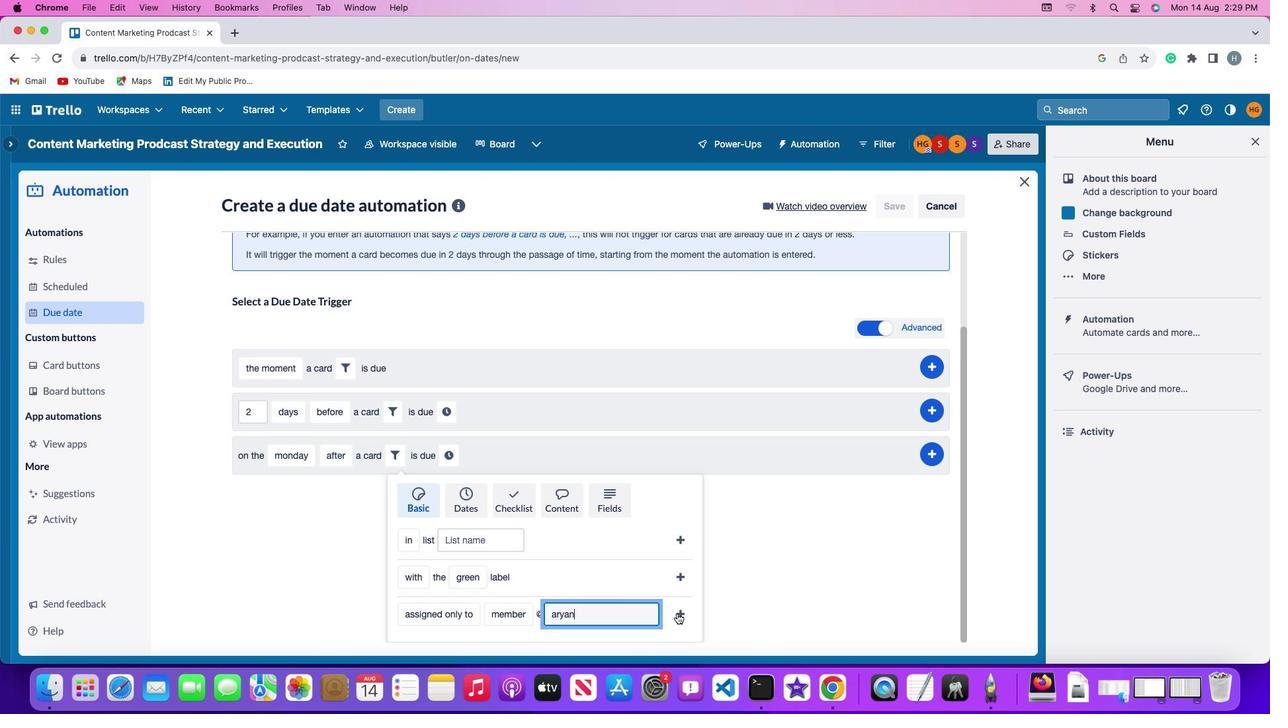 
Action: Mouse pressed left at (677, 614)
Screenshot: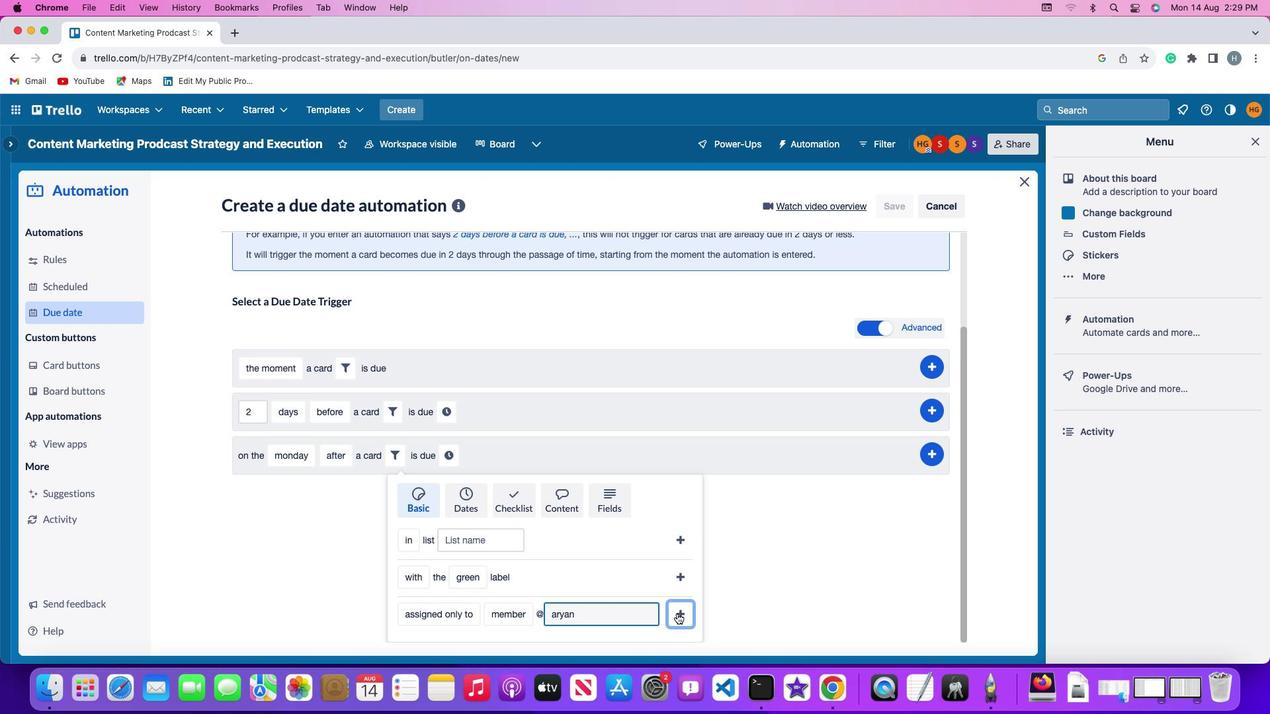 
Action: Mouse moved to (610, 577)
Screenshot: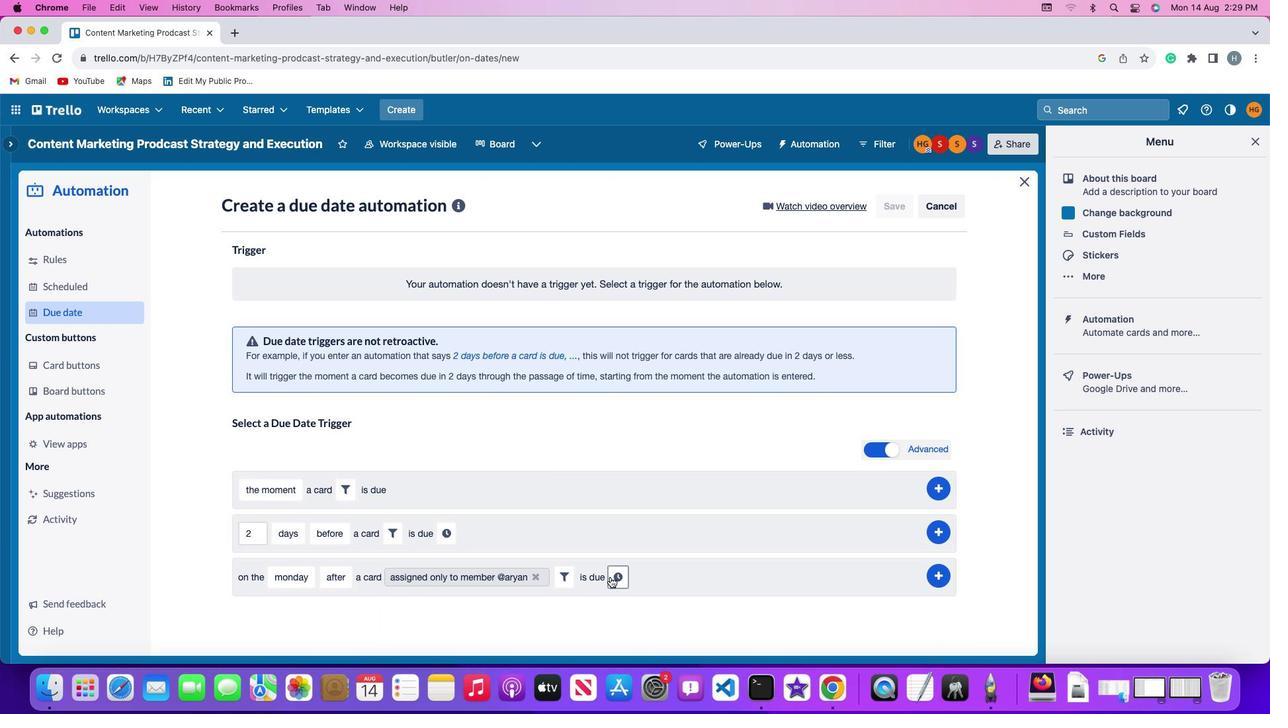 
Action: Mouse pressed left at (610, 577)
Screenshot: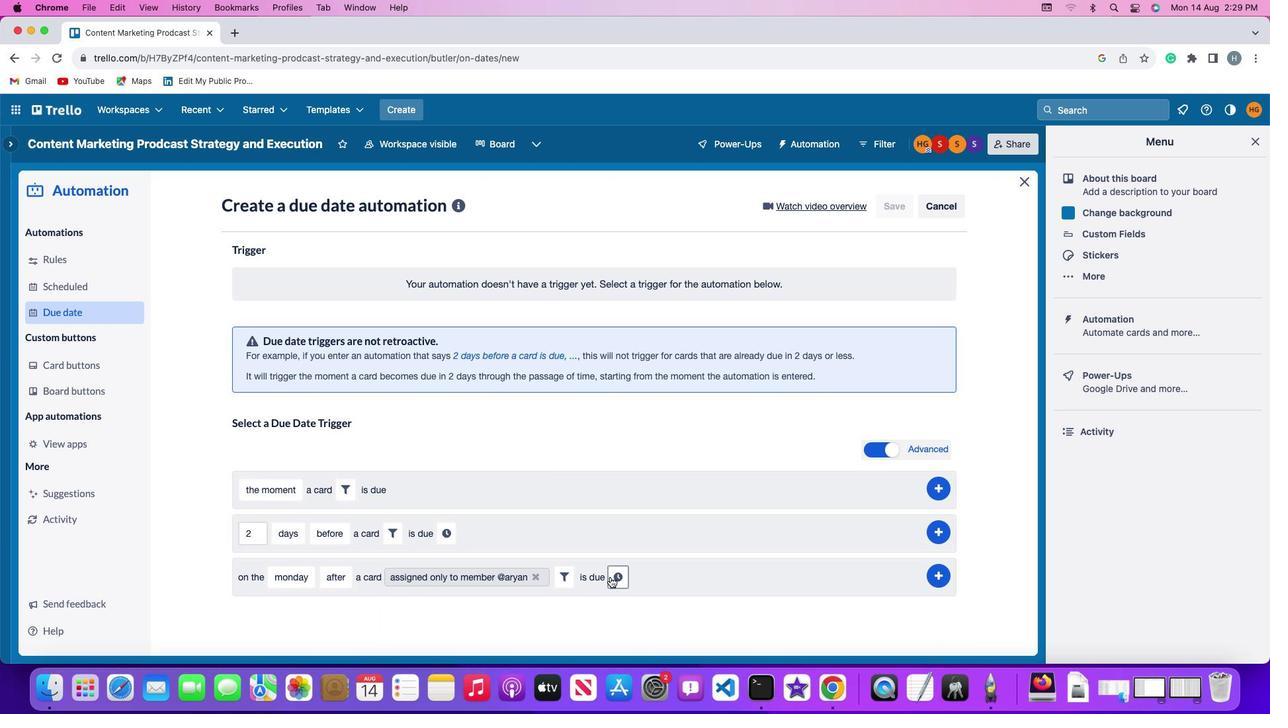 
Action: Mouse moved to (643, 582)
Screenshot: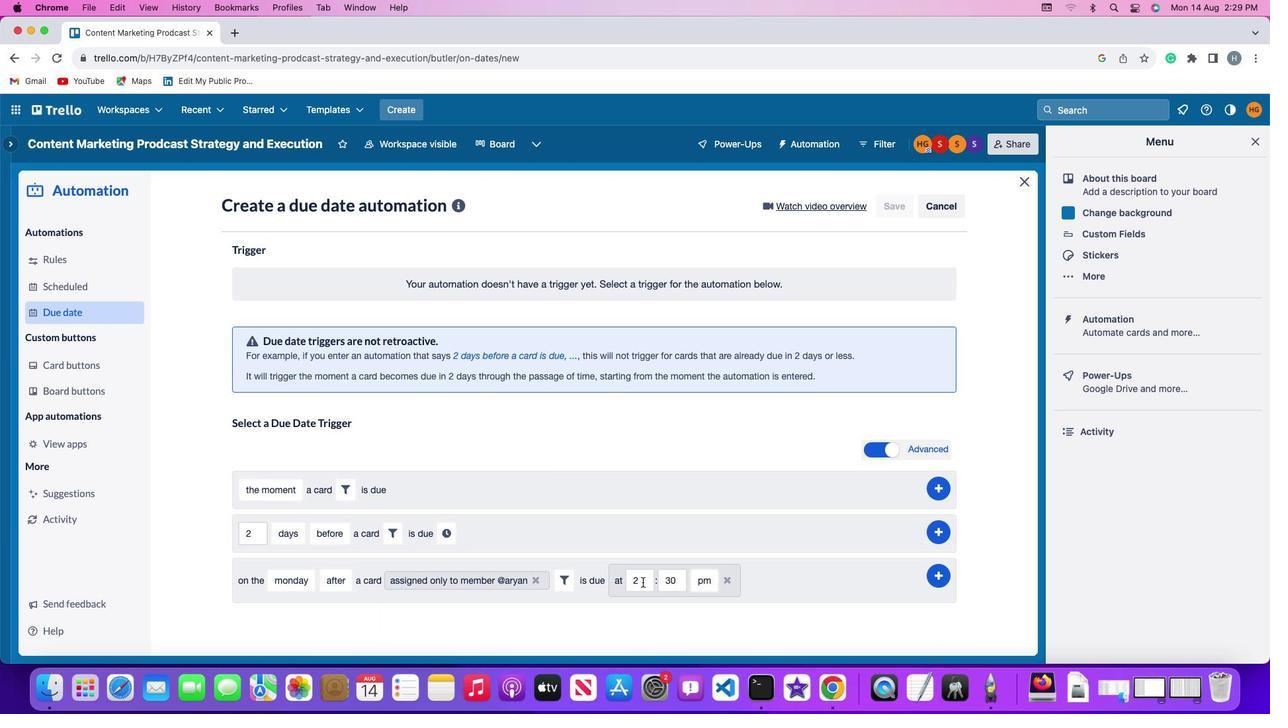 
Action: Mouse pressed left at (643, 582)
Screenshot: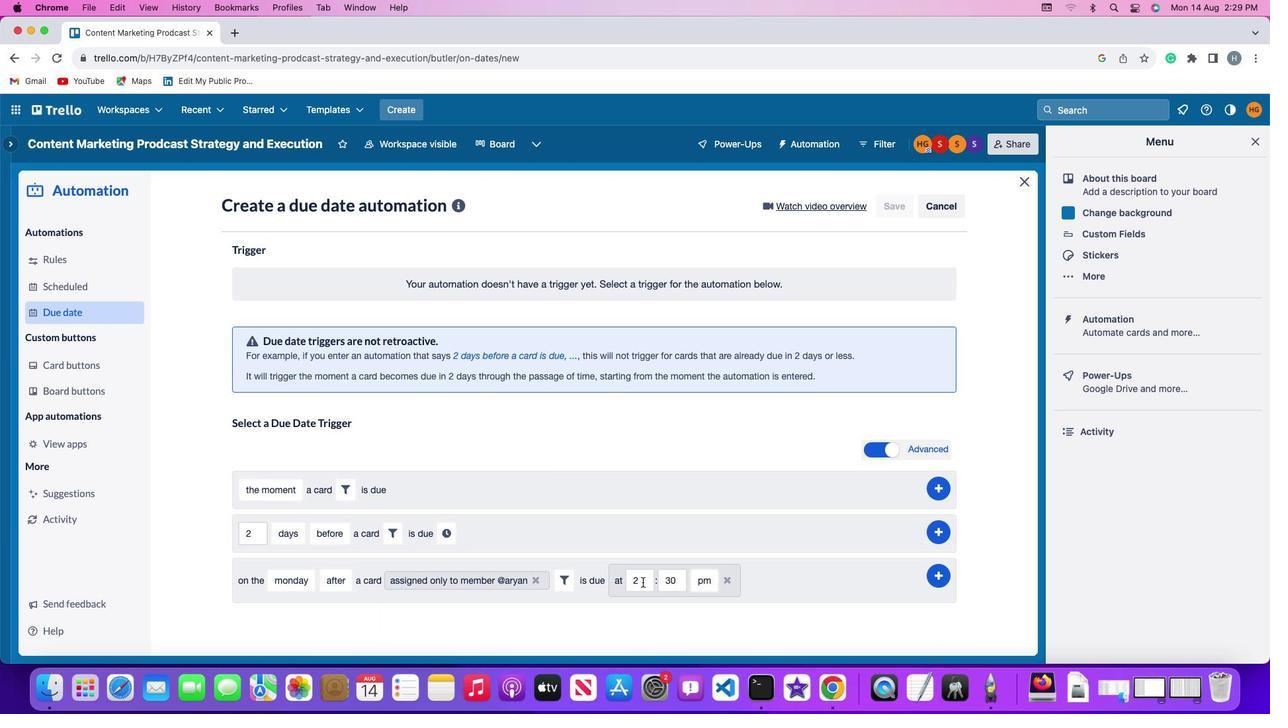 
Action: Mouse moved to (644, 582)
Screenshot: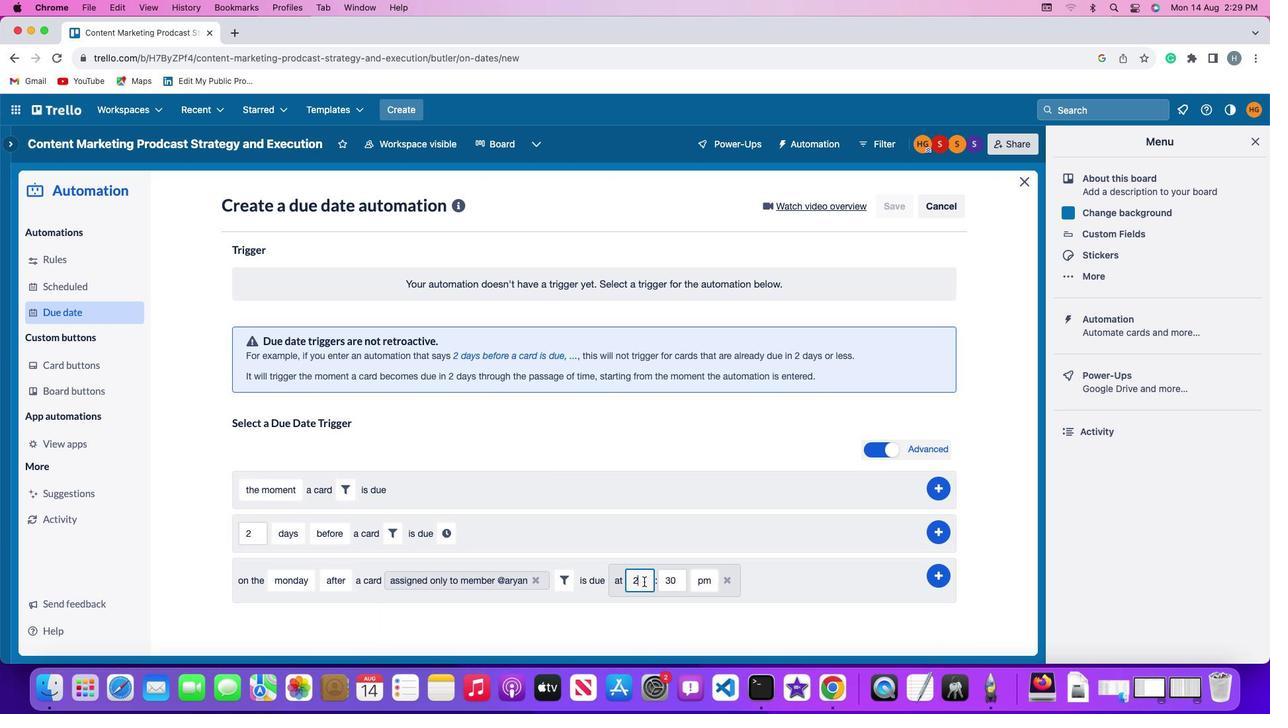 
Action: Key pressed Key.backspace'1''1'
Screenshot: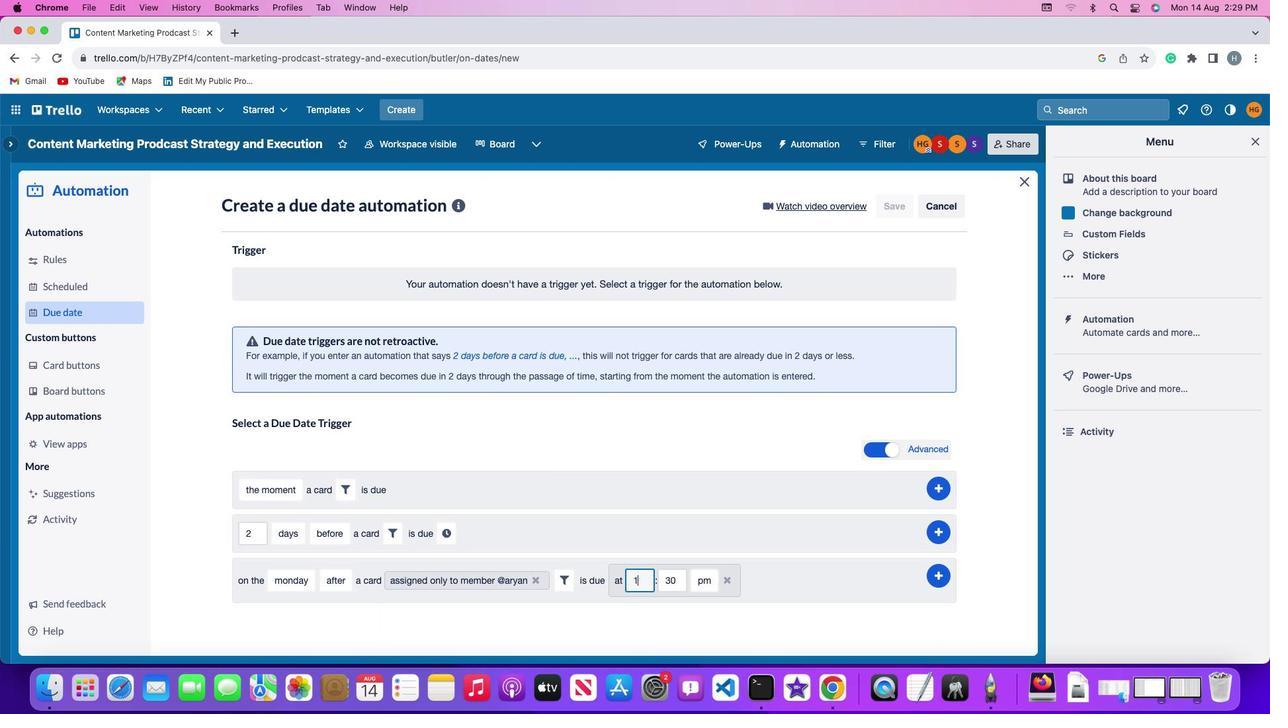 
Action: Mouse moved to (682, 577)
Screenshot: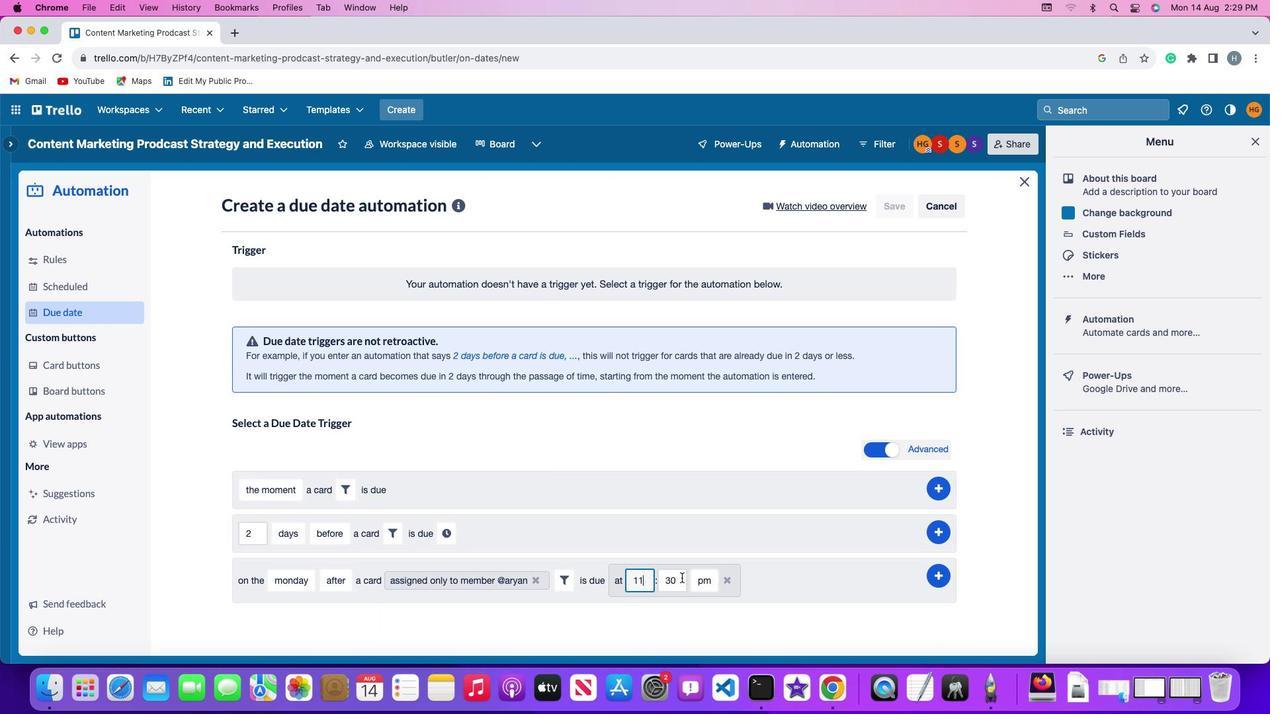 
Action: Mouse pressed left at (682, 577)
Screenshot: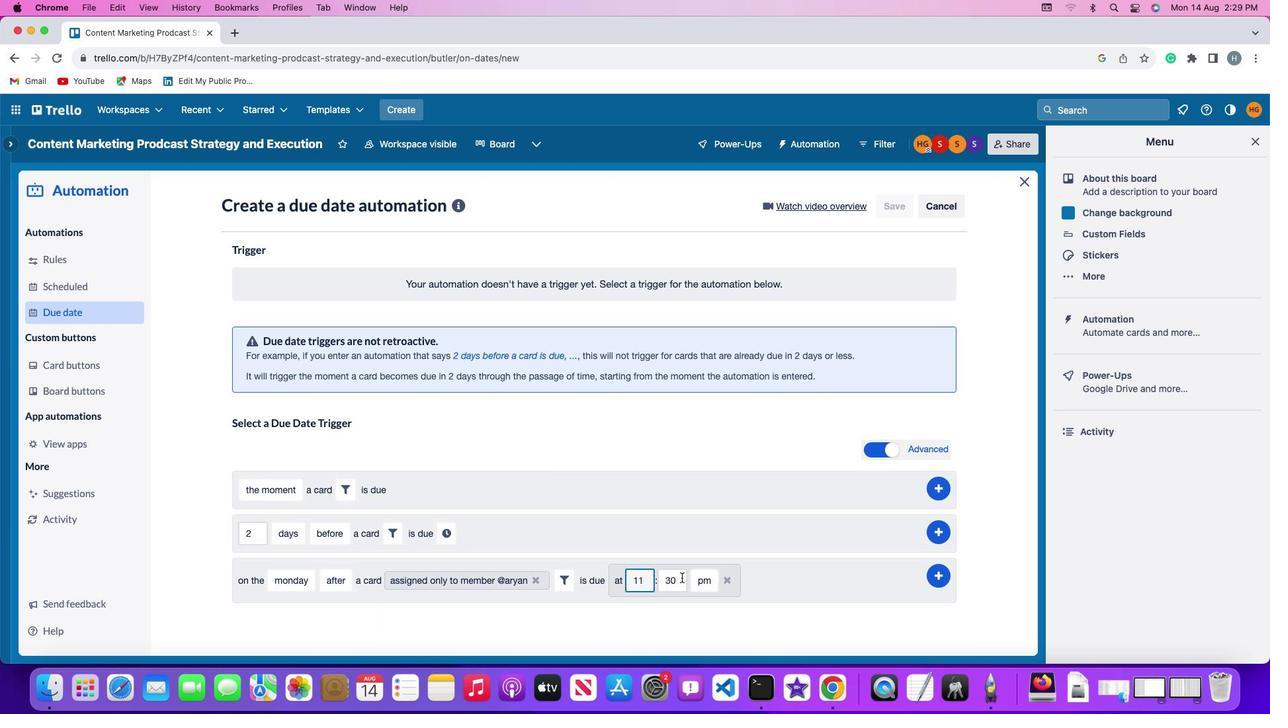 
Action: Key pressed Key.backspaceKey.backspace'0''0'
Screenshot: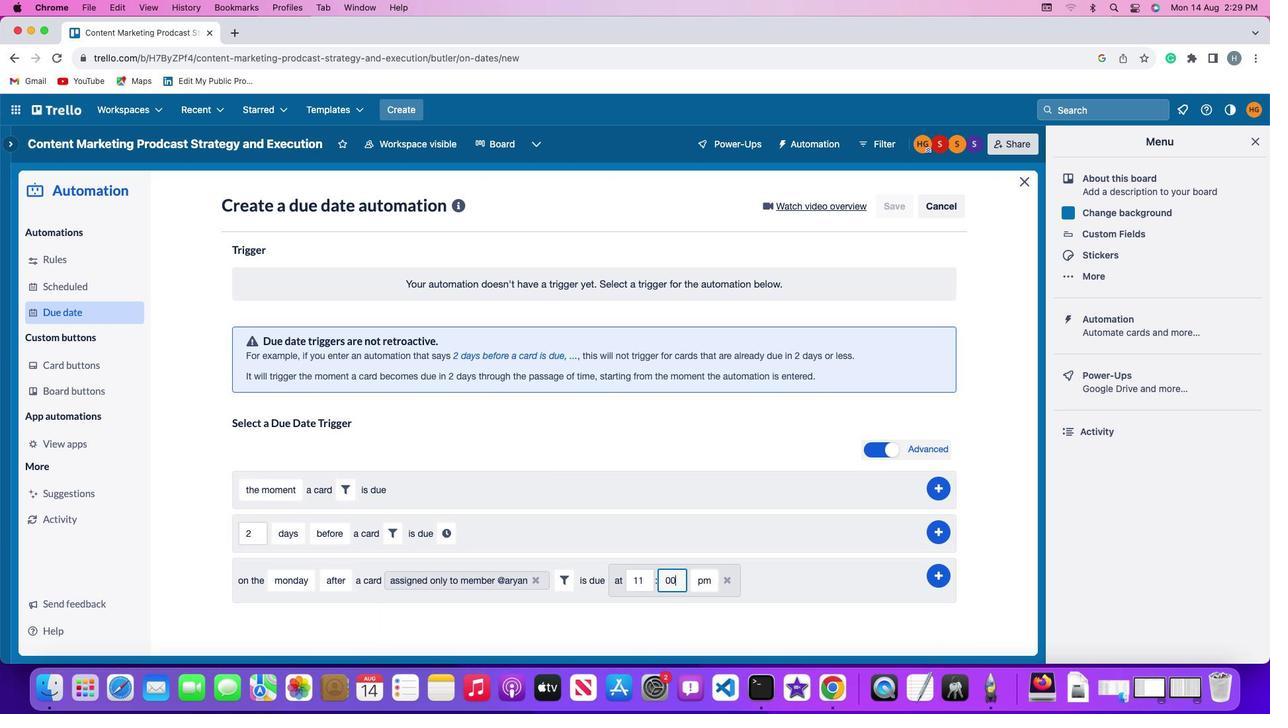 
Action: Mouse moved to (701, 579)
Screenshot: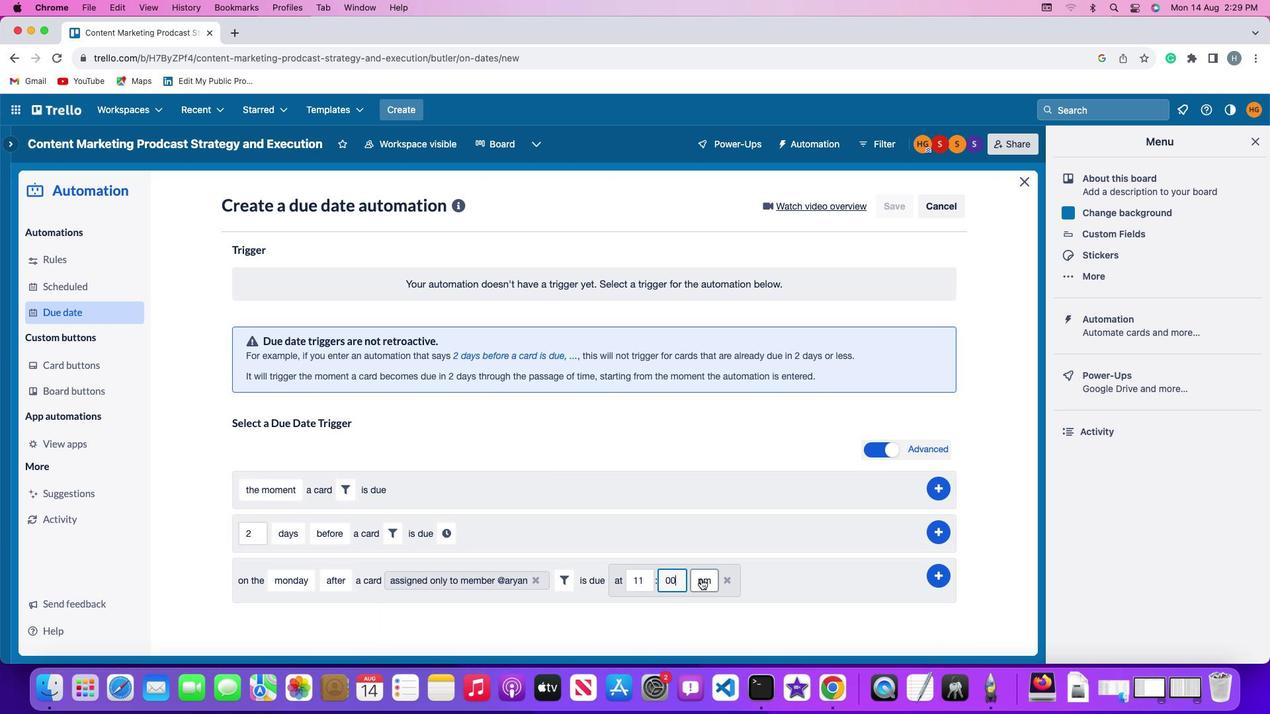 
Action: Mouse pressed left at (701, 579)
Screenshot: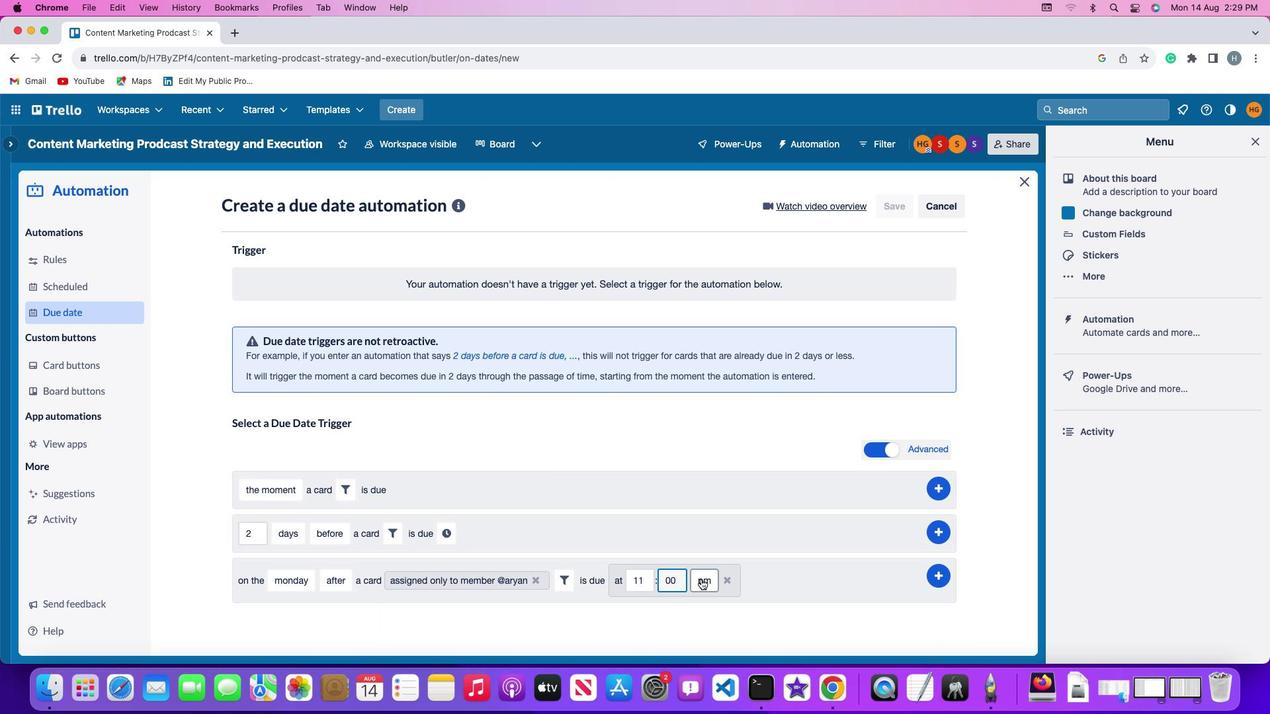 
Action: Mouse moved to (706, 601)
Screenshot: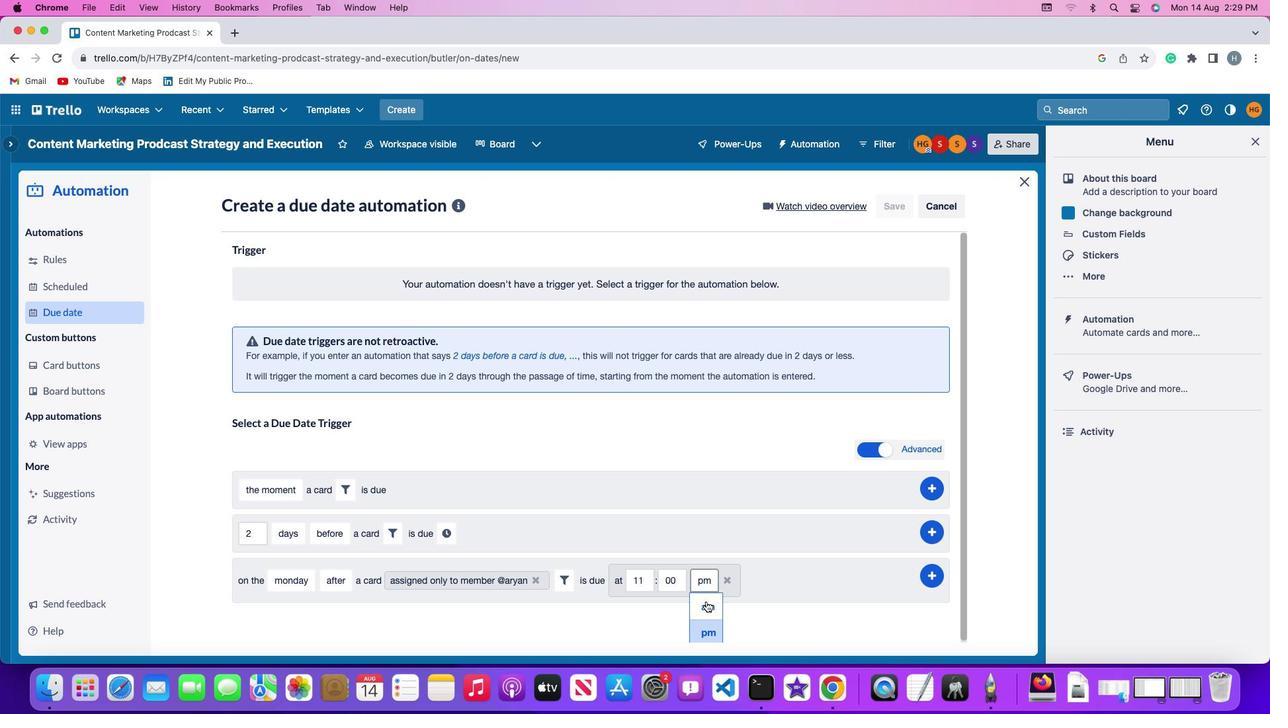 
Action: Mouse pressed left at (706, 601)
Screenshot: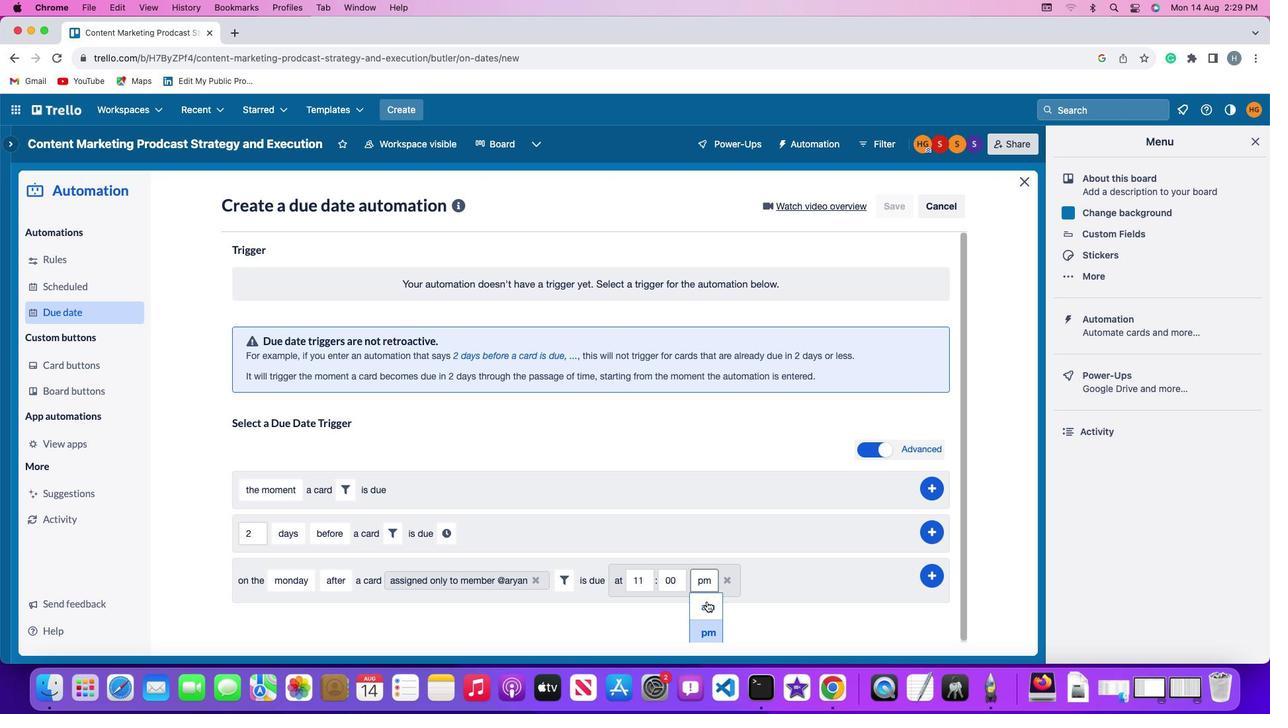 
Action: Mouse moved to (935, 573)
Screenshot: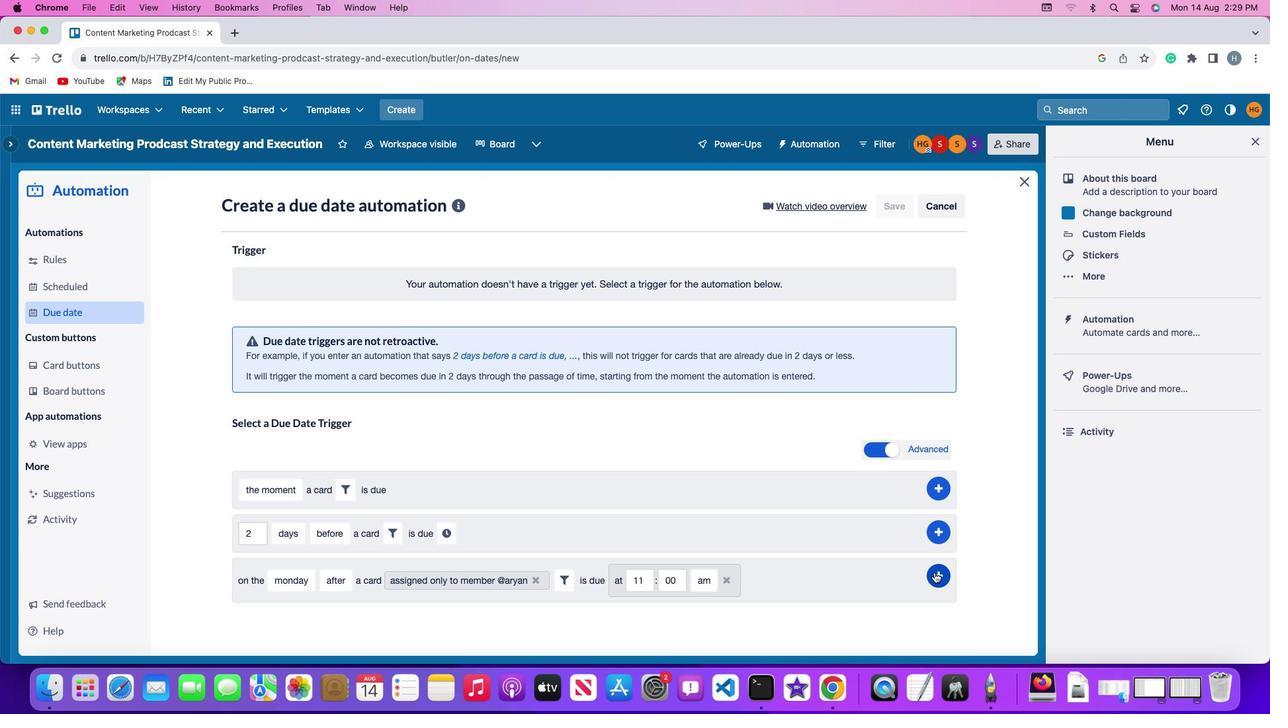 
Action: Mouse pressed left at (935, 573)
Screenshot: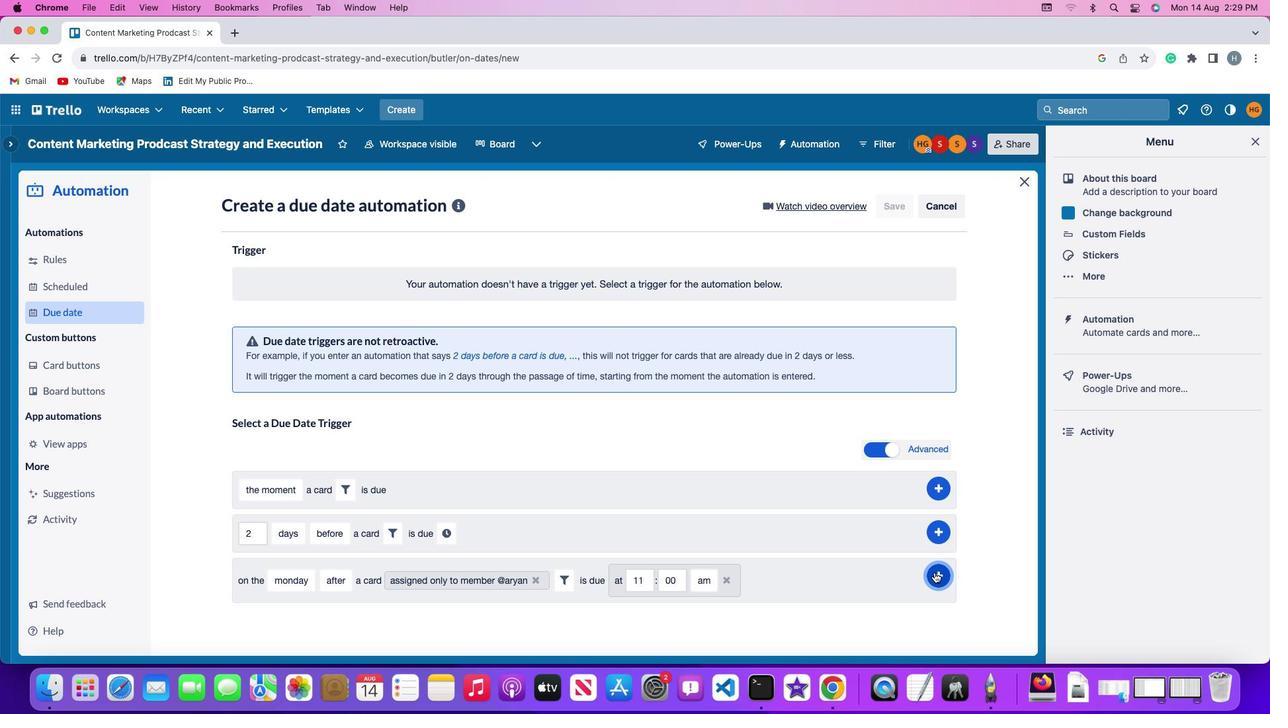 
Action: Mouse moved to (1001, 424)
Screenshot: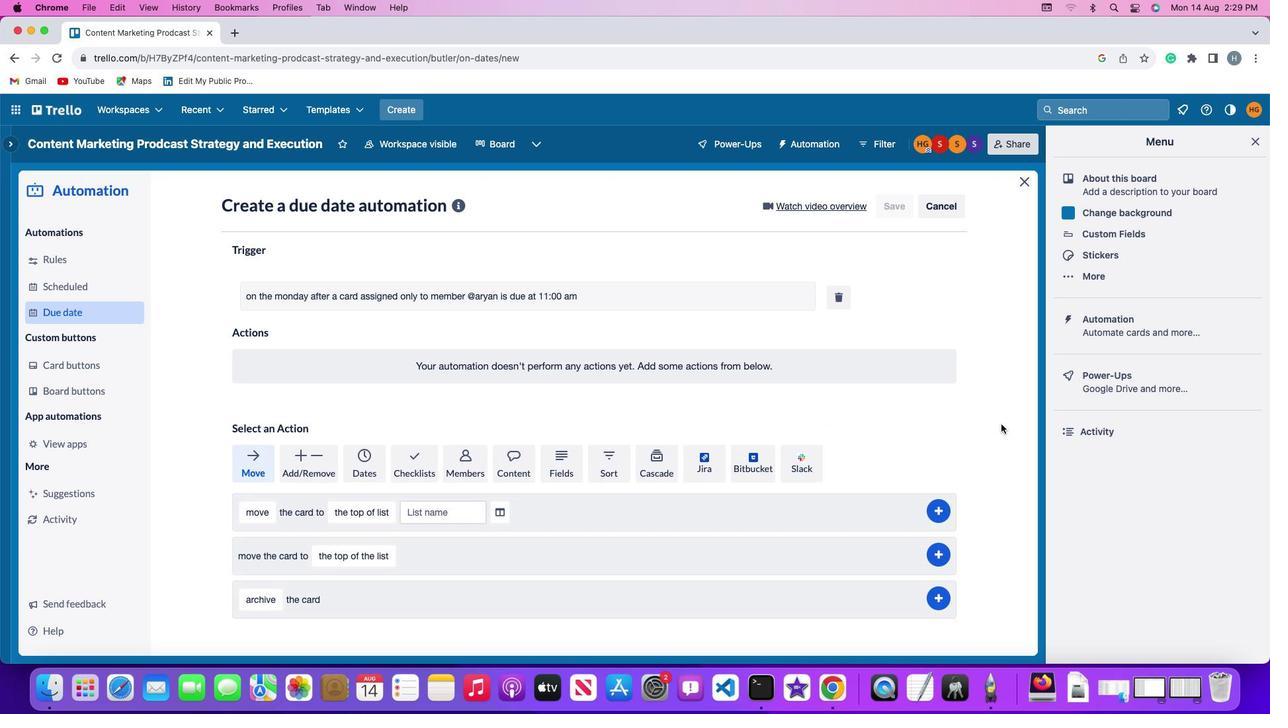 
